 Task: Add an event with the title Second Team Building Retreat: Leadership Training, date '2024/03/17', time 8:00 AM to 10:00 AMand add a description: A lunch and learn session is a unique professional development opportunity where employees gather during their lunch break to learn and engage in educational activities. It combines the convenience of a mealtime with valuable learning experiences, creating a relaxed and interactive environment for knowledge sharing and skill enhancement._x000D_
_x000D_
, put the event into Yellow category . Add location for the event as: 654 Marais District, Paris, France, logged in from the account softage.7@softage.netand send the event invitation to softage.5@softage.net and softage.1@softage.net. Set a reminder for the event 69 day before
Action: Mouse moved to (102, 132)
Screenshot: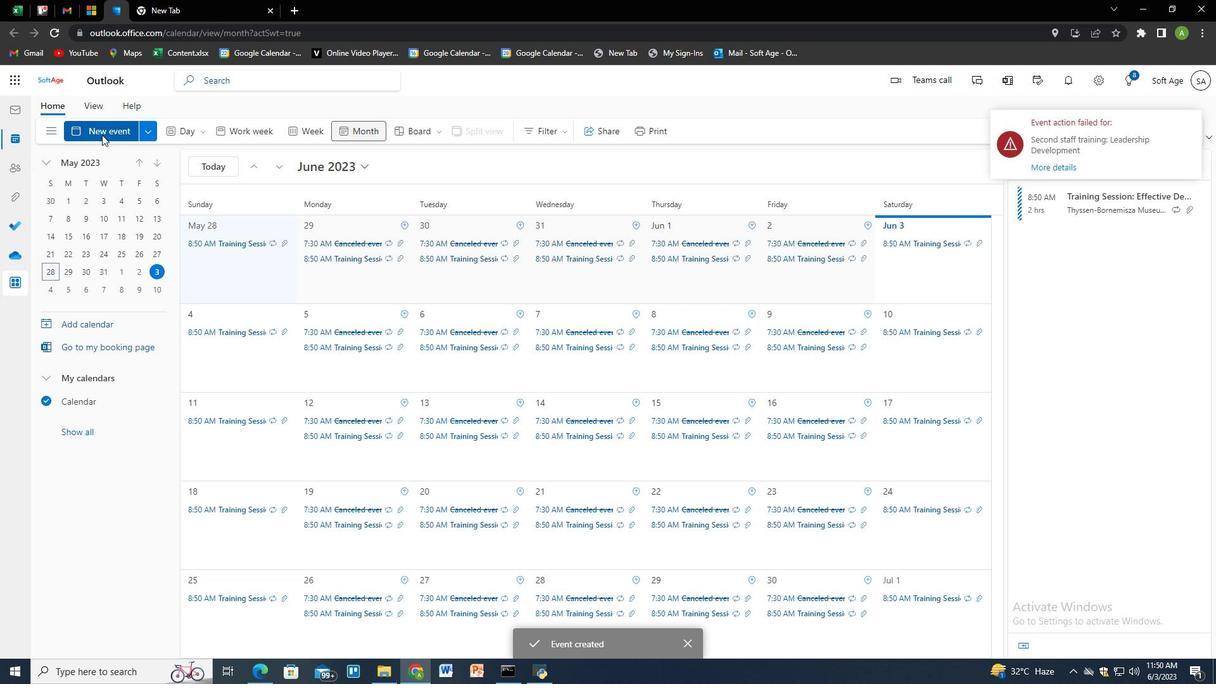 
Action: Mouse pressed left at (102, 132)
Screenshot: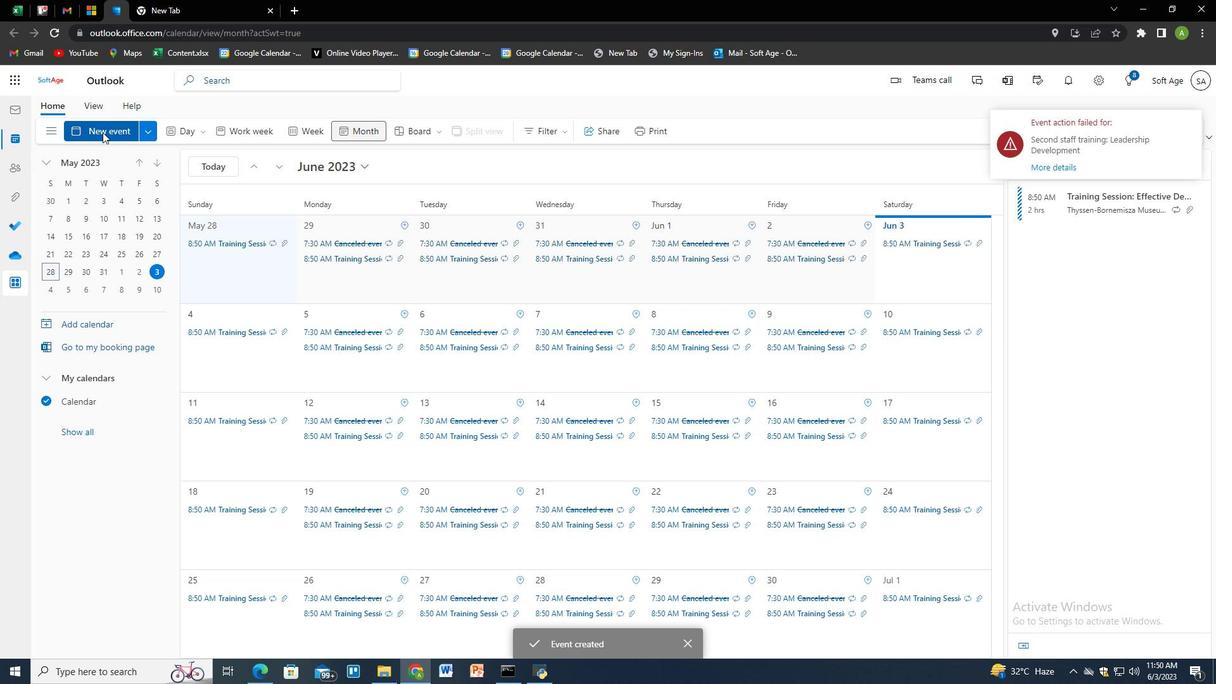 
Action: Mouse moved to (363, 212)
Screenshot: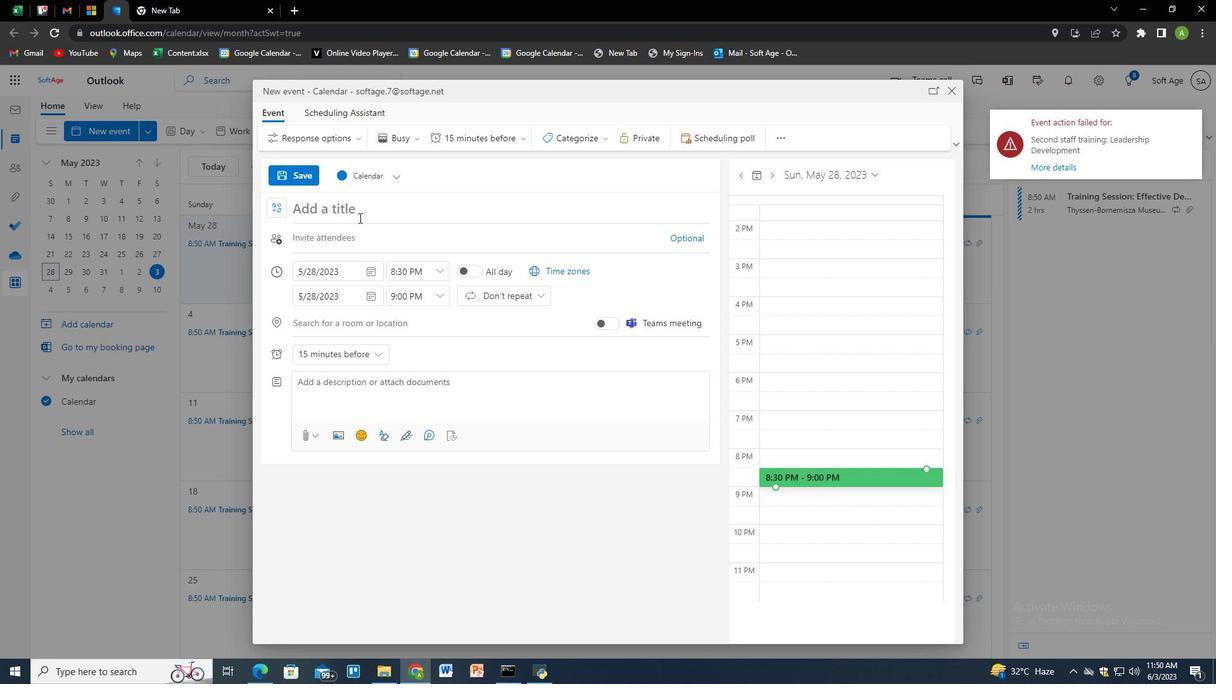 
Action: Mouse pressed left at (363, 212)
Screenshot: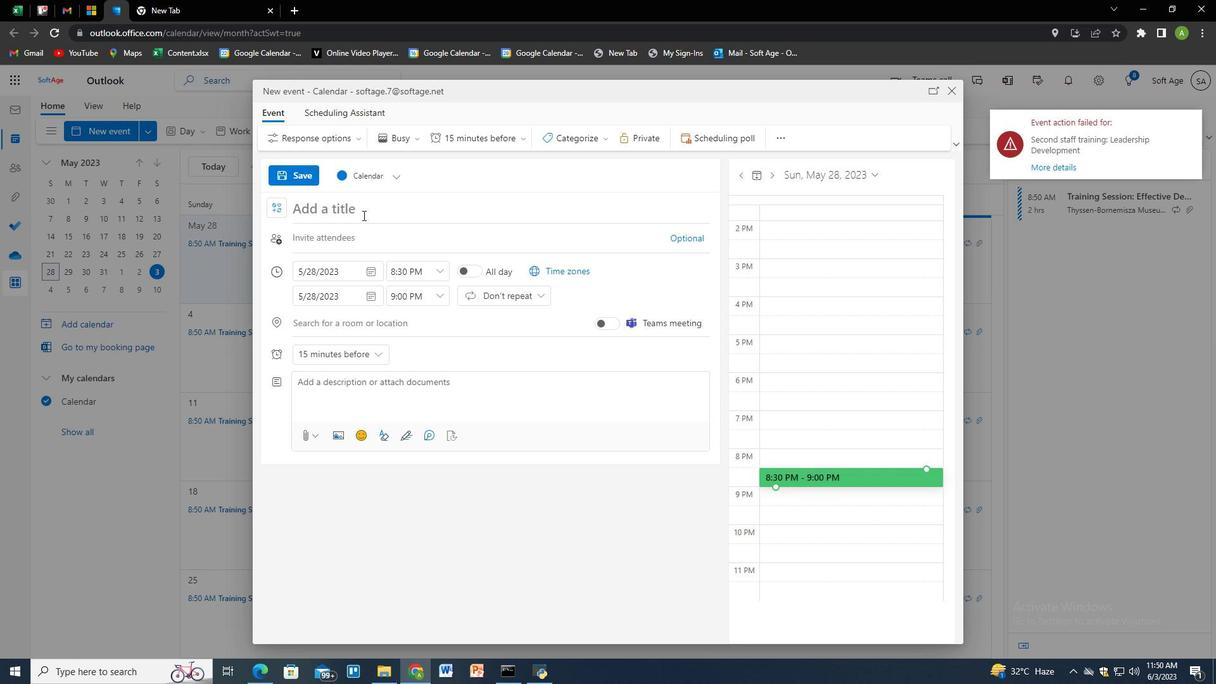 
Action: Key pressed <Key.shift>Second<Key.space><Key.shift>Tem<Key.backspace>am<Key.space><Key.shift>Building<Key.space><Key.shift><Key.shift><Key.shift><Key.shift><Key.shift>FR<Key.backspace><Key.backspace>Retreat;<Key.insert><Key.backspace><Key.shift>:<Key.space><Key.shift>Leadership<Key.space><Key.shift>Training,<Key.space>date<Key.backspace><Key.backspace><Key.backspace><Key.backspace><Key.backspace><Key.backspace>
Screenshot: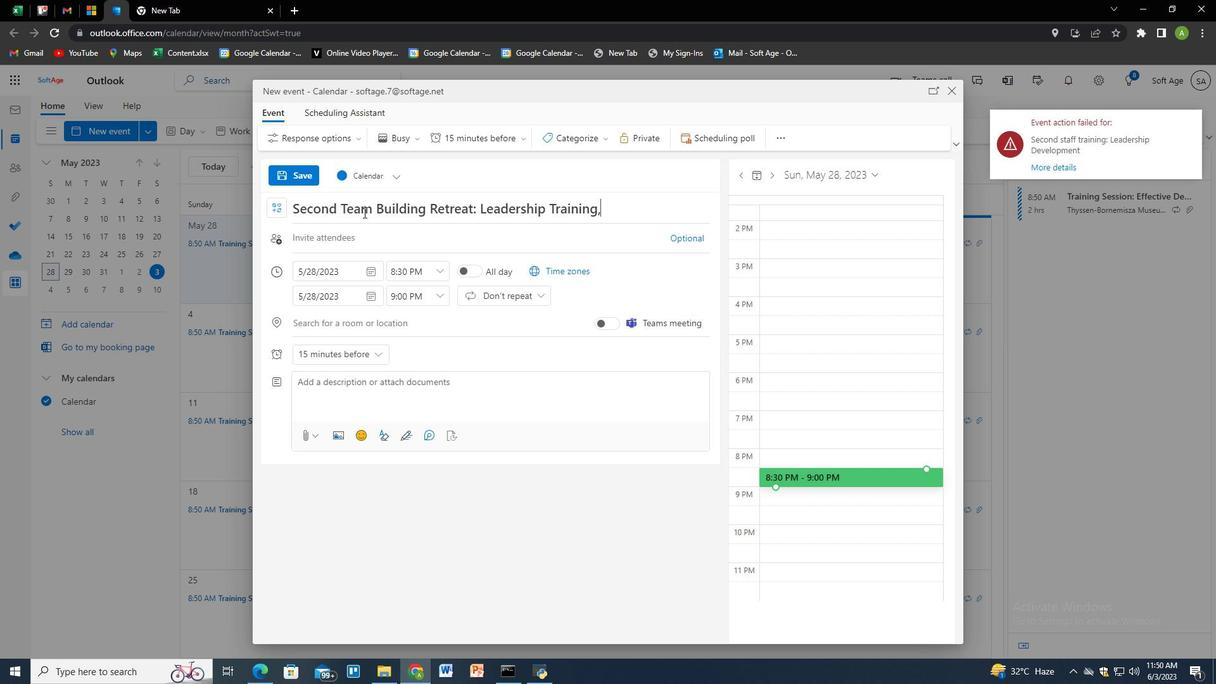 
Action: Mouse moved to (378, 269)
Screenshot: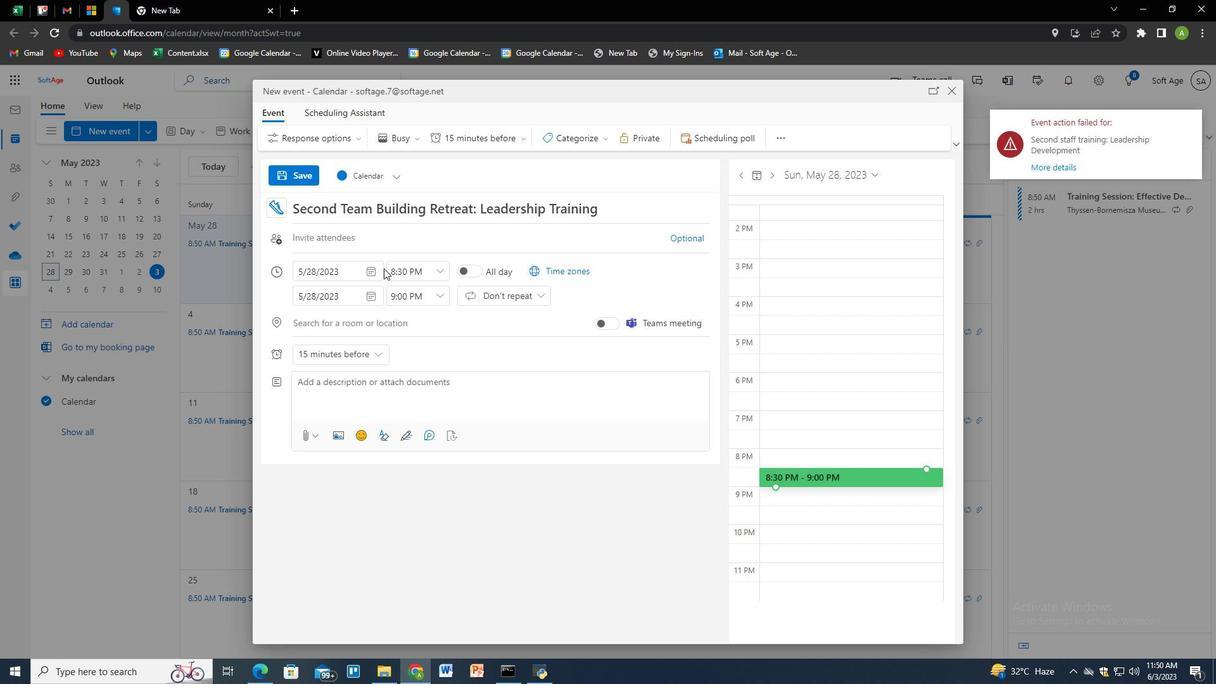
Action: Mouse pressed left at (378, 269)
Screenshot: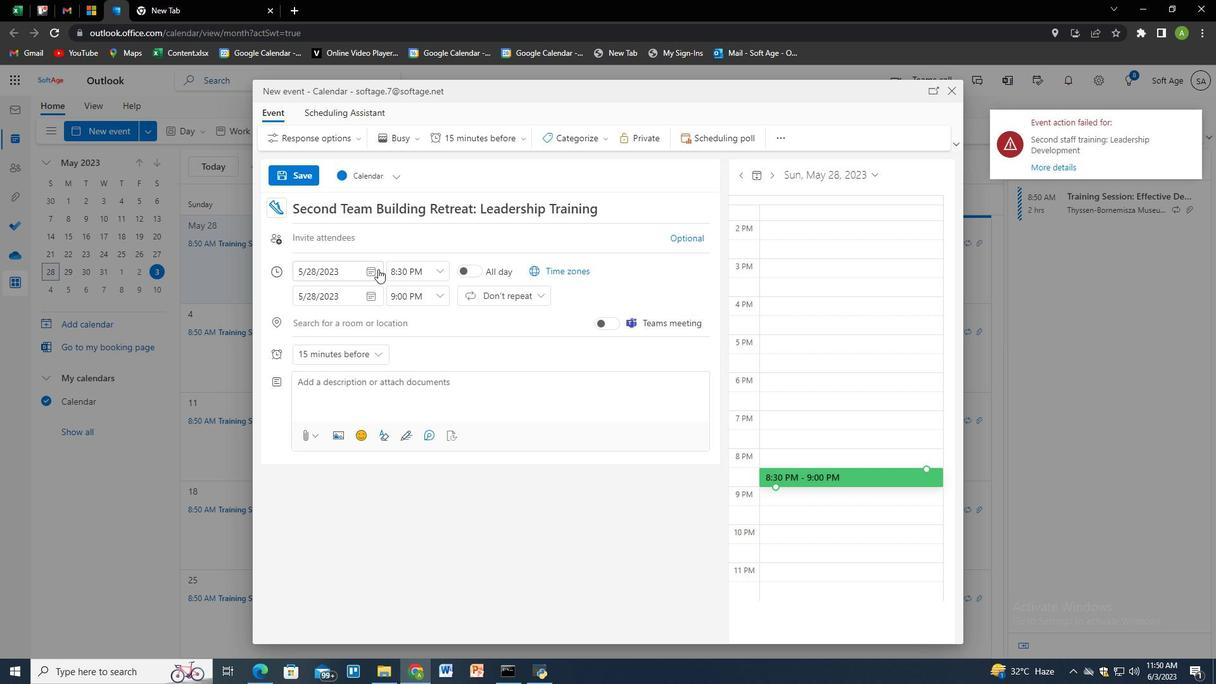 
Action: Mouse moved to (365, 294)
Screenshot: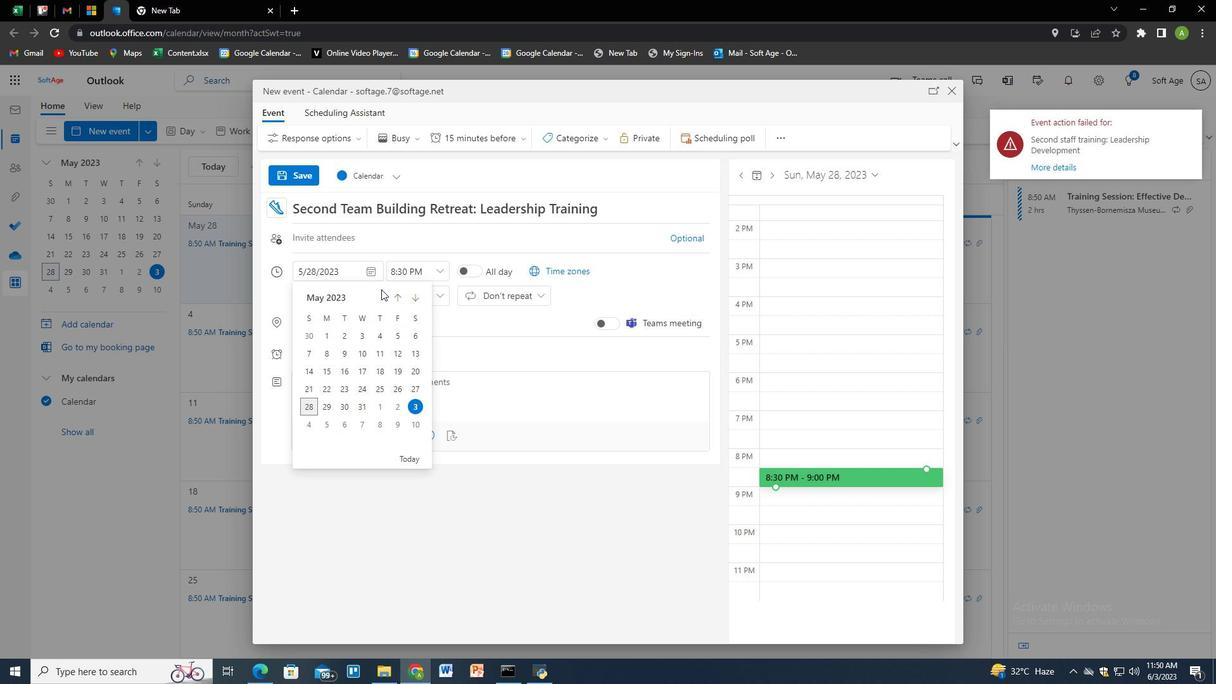 
Action: Mouse pressed left at (365, 294)
Screenshot: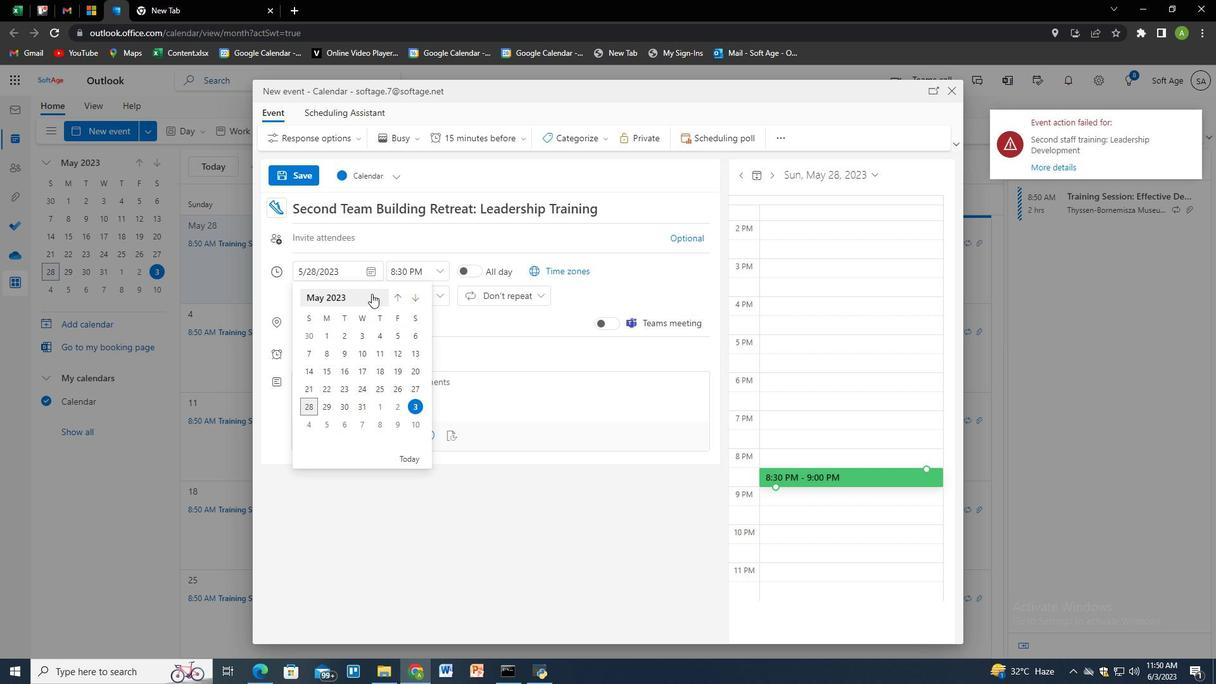 
Action: Mouse pressed left at (365, 294)
Screenshot: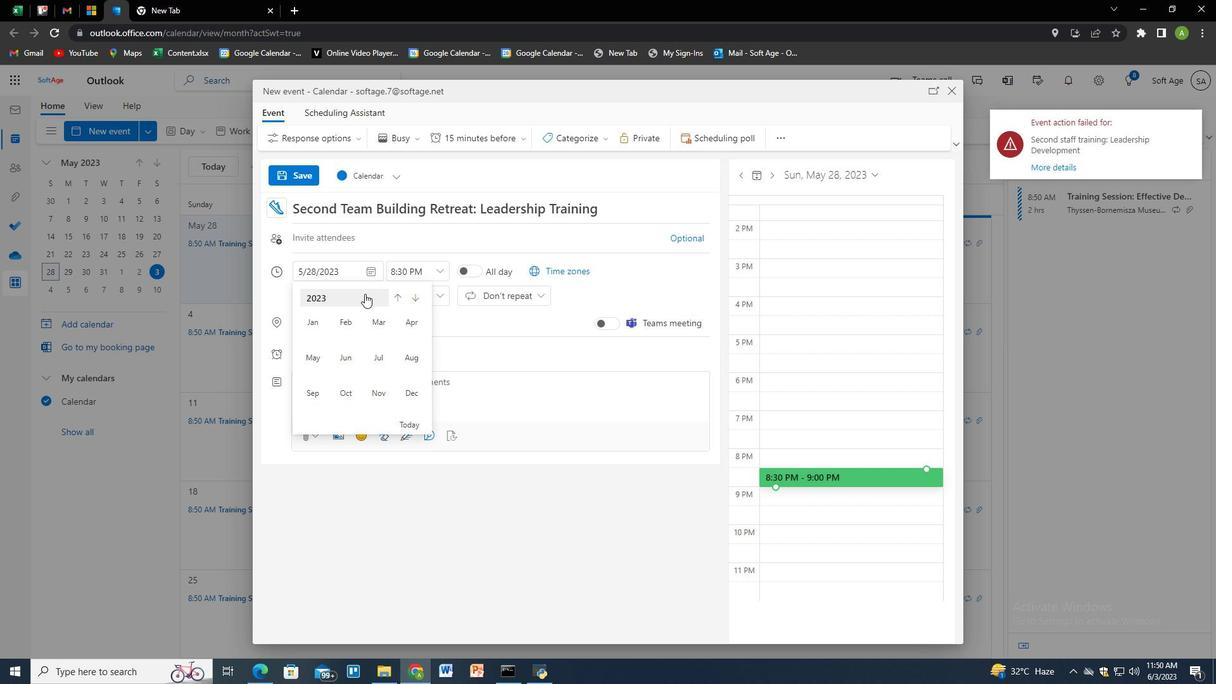 
Action: Mouse moved to (319, 358)
Screenshot: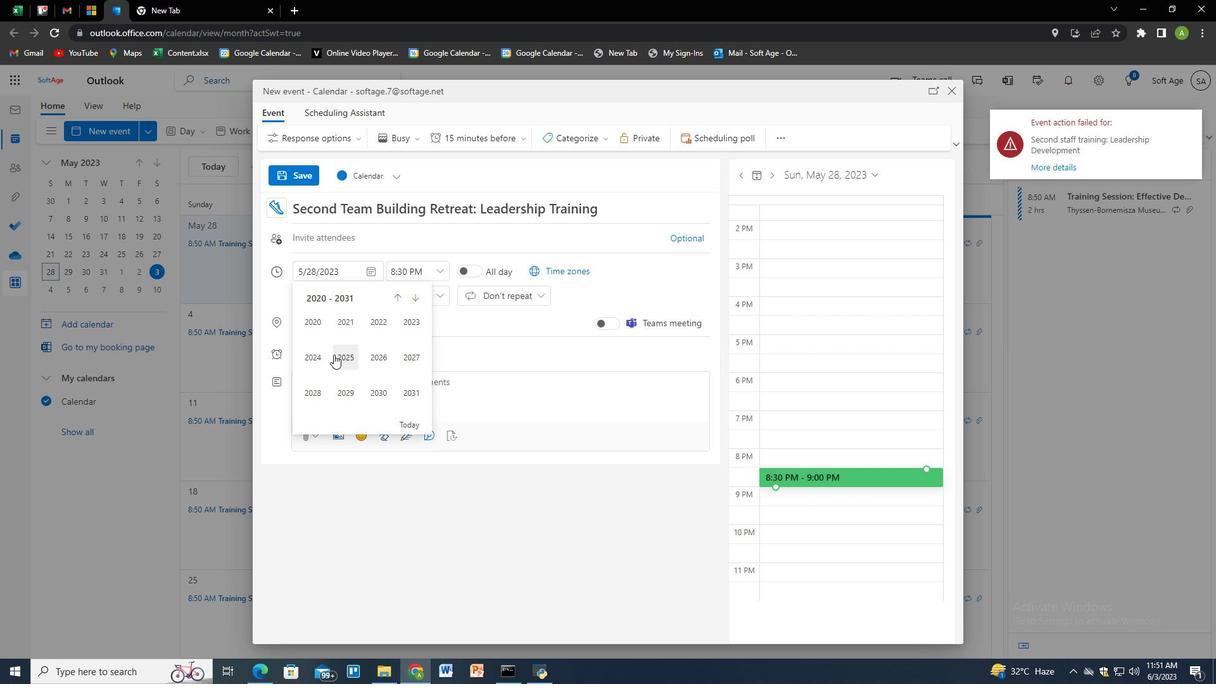 
Action: Mouse pressed left at (319, 358)
Screenshot: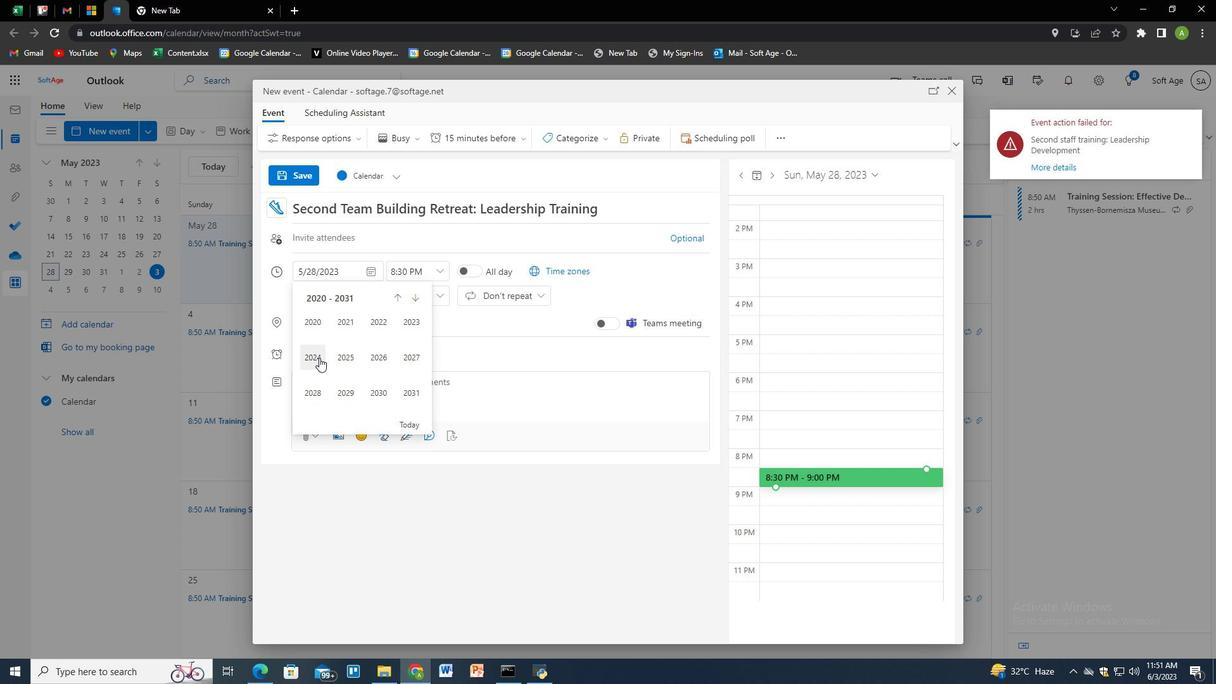 
Action: Mouse moved to (385, 323)
Screenshot: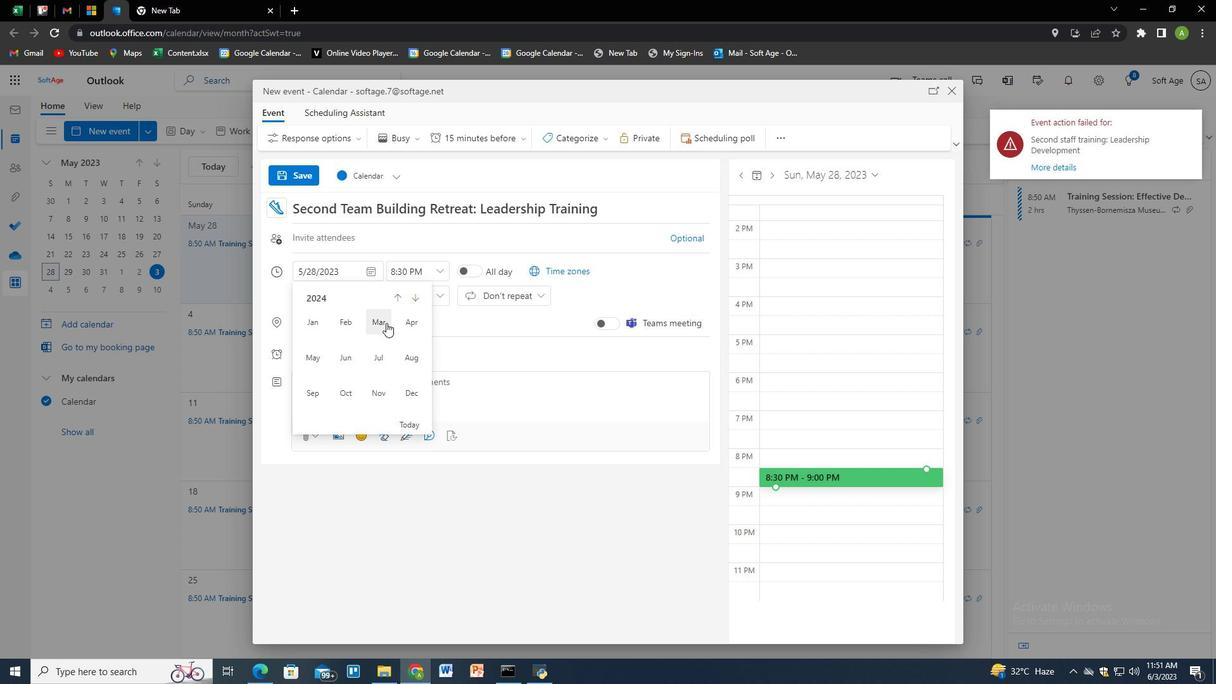 
Action: Mouse pressed left at (385, 323)
Screenshot: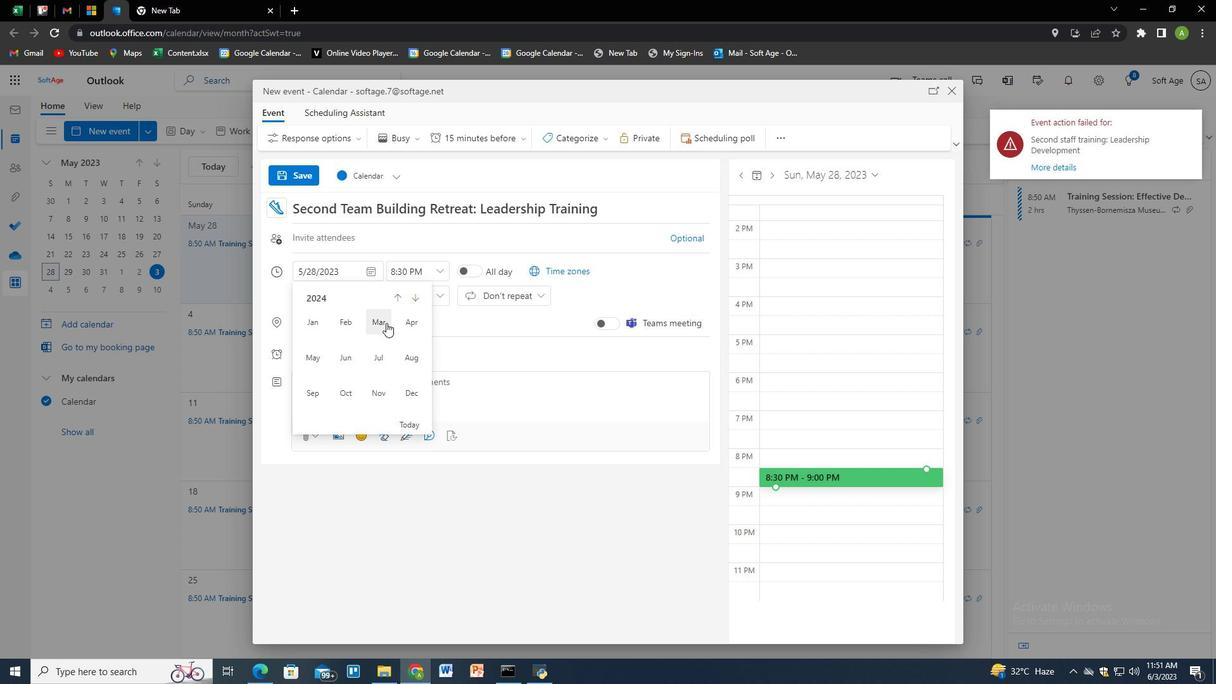 
Action: Mouse moved to (314, 386)
Screenshot: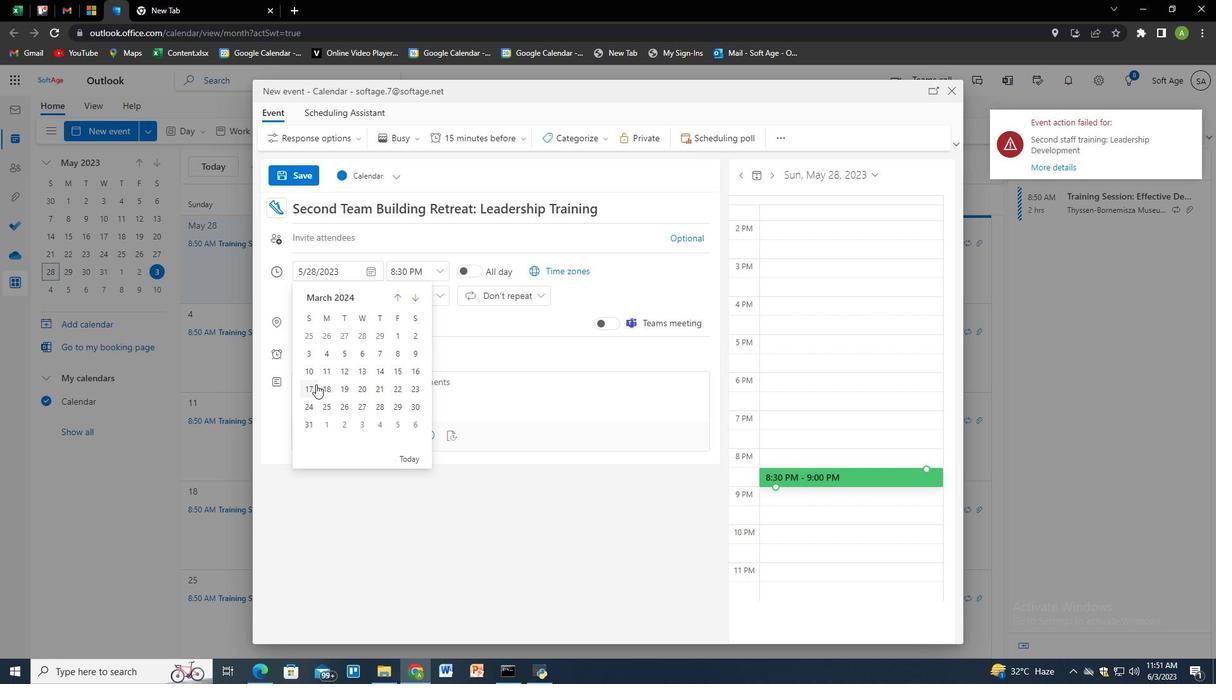 
Action: Mouse pressed left at (314, 386)
Screenshot: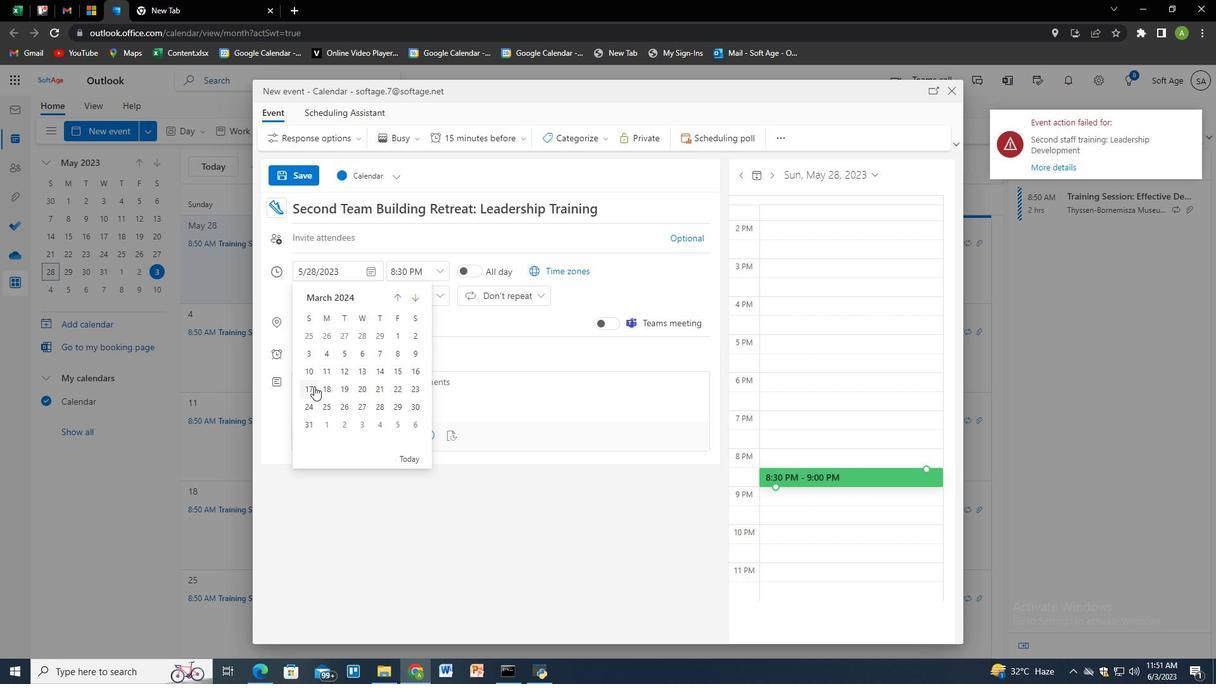 
Action: Mouse moved to (403, 271)
Screenshot: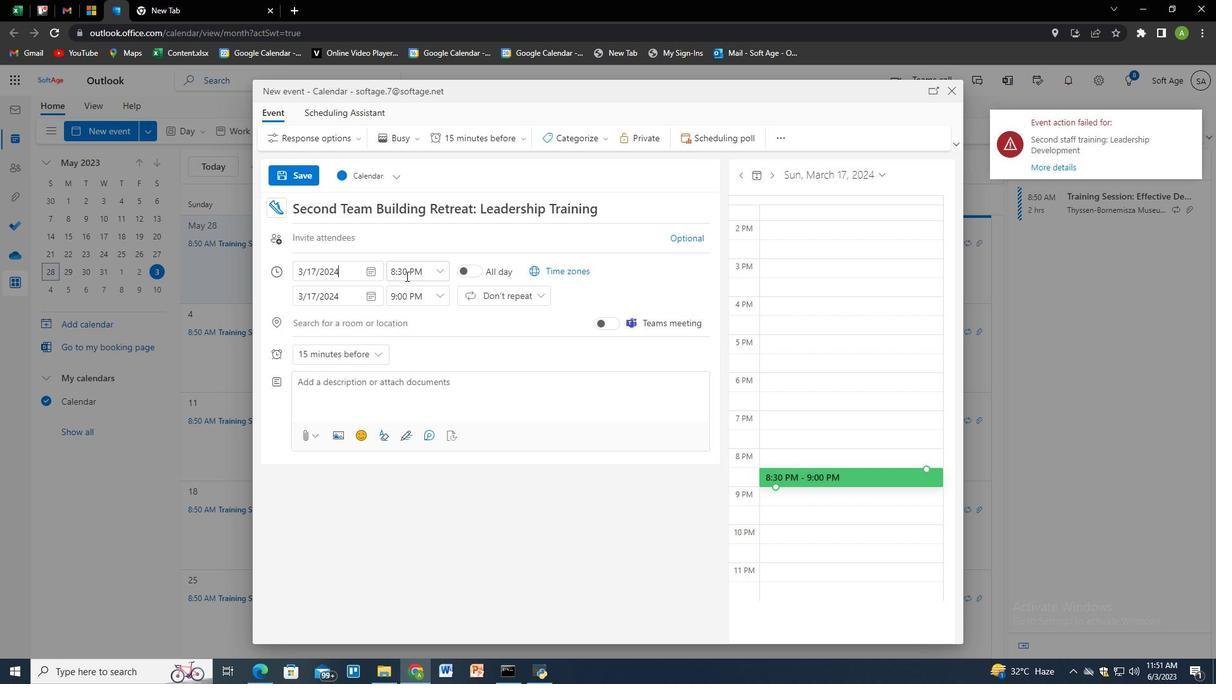
Action: Mouse pressed left at (403, 271)
Screenshot: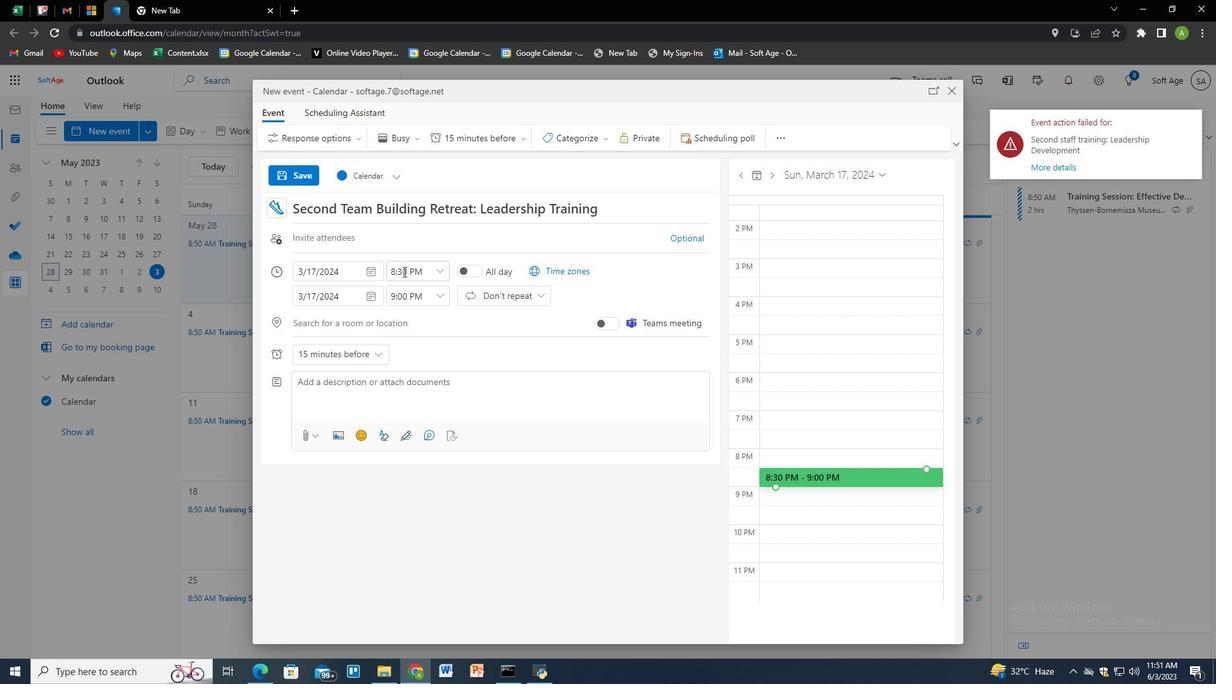 
Action: Mouse pressed left at (403, 271)
Screenshot: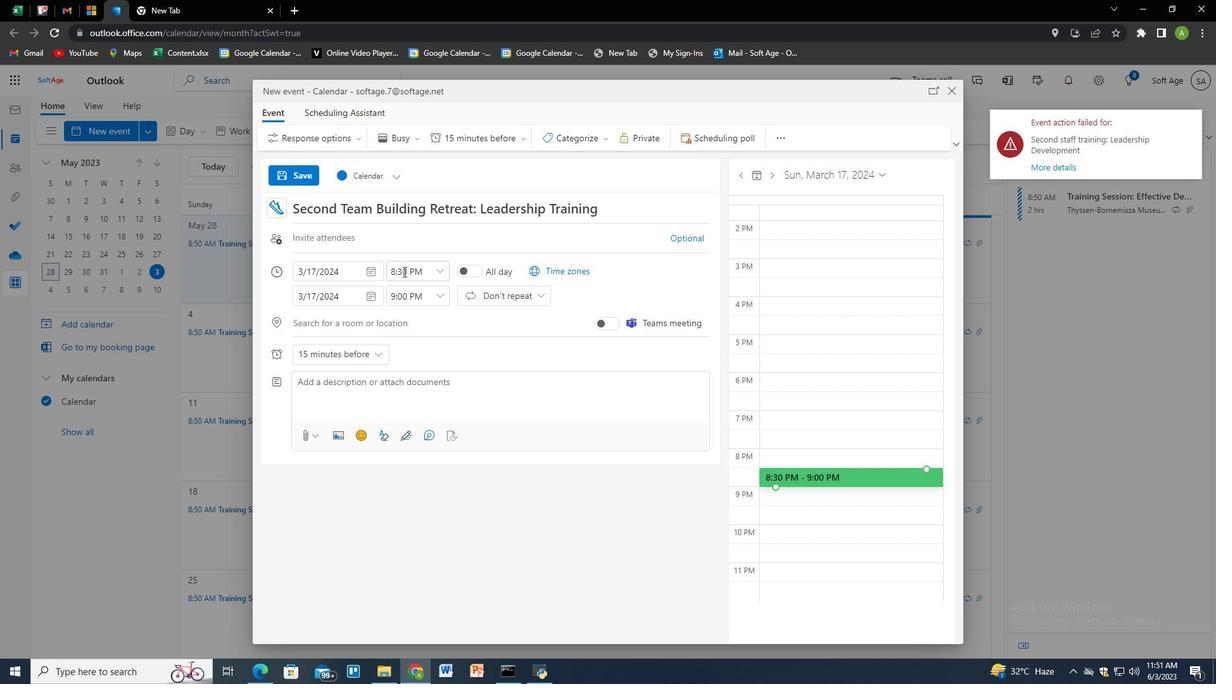 
Action: Key pressed 8;00<Key.space><Key.shift>AM
Screenshot: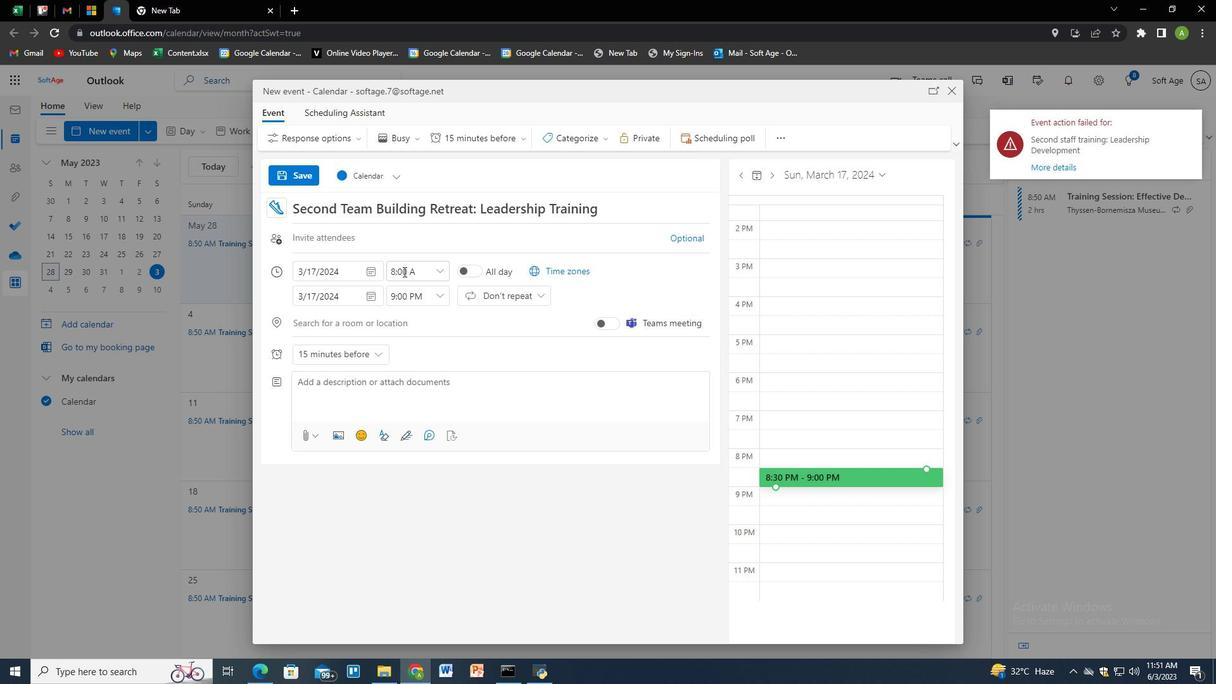 
Action: Mouse moved to (401, 297)
Screenshot: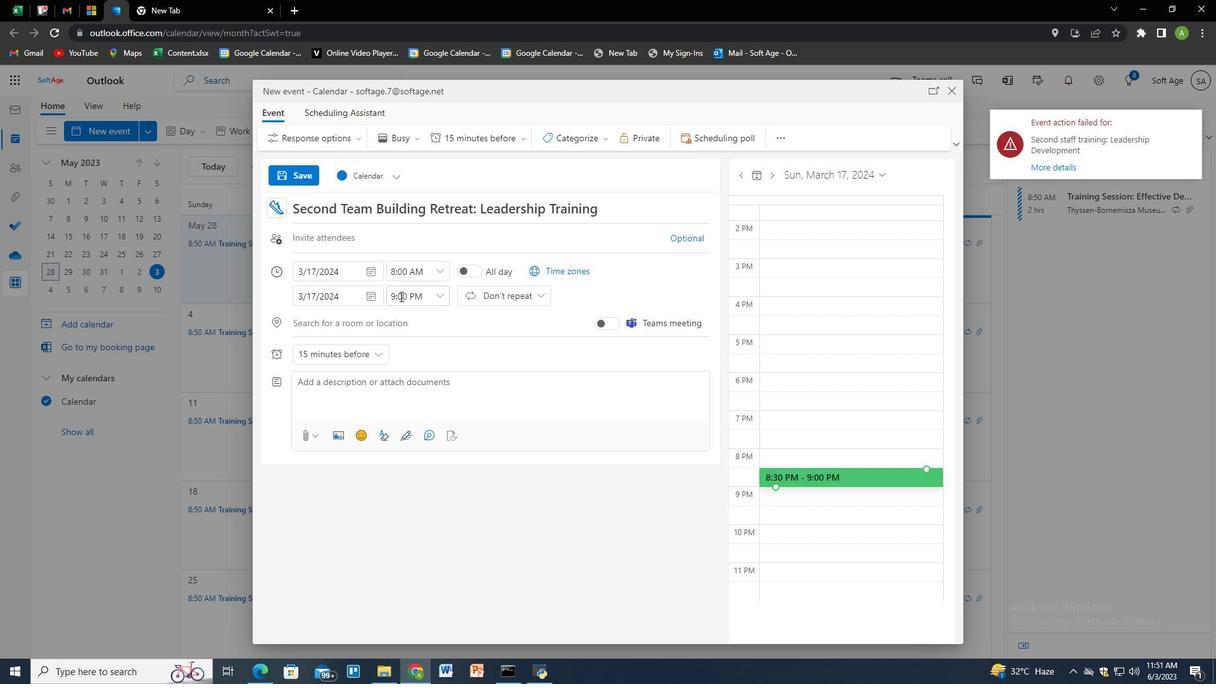 
Action: Mouse pressed left at (401, 297)
Screenshot: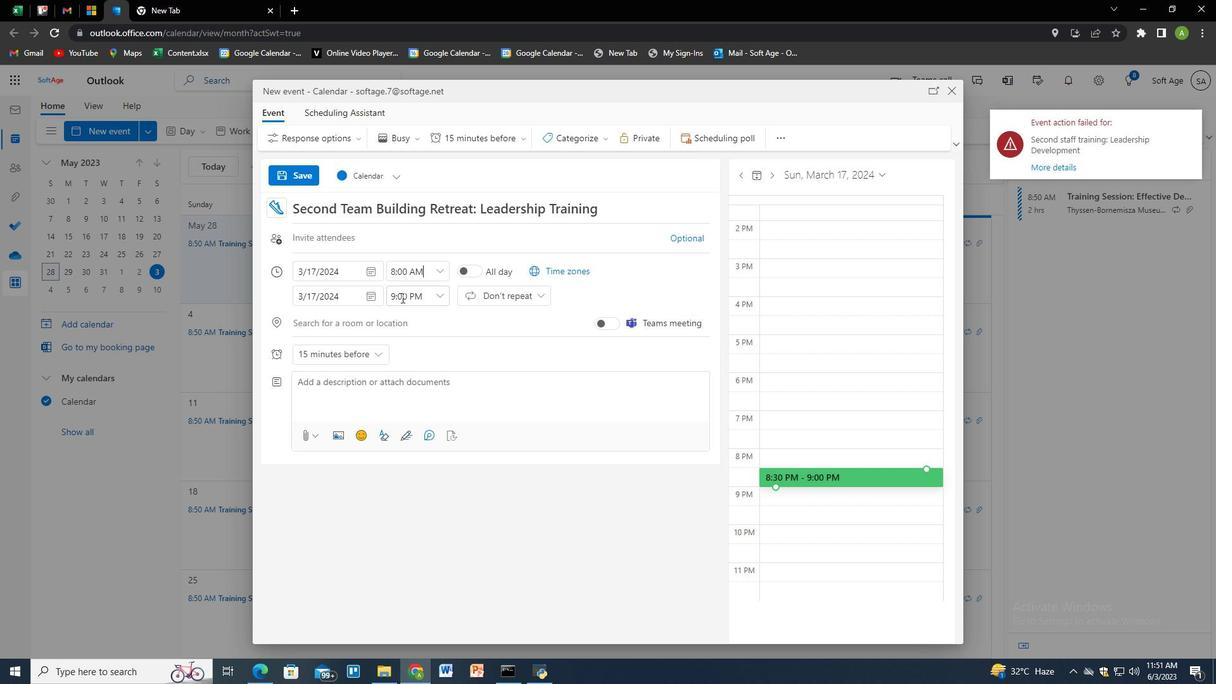 
Action: Mouse moved to (414, 297)
Screenshot: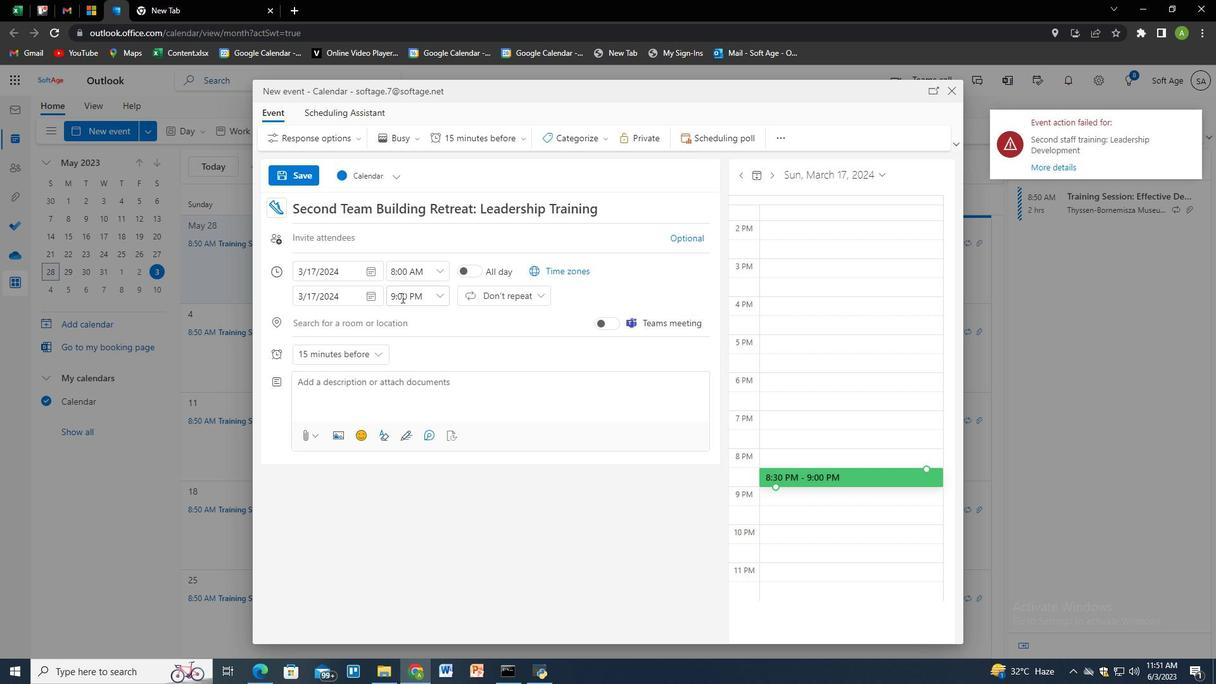 
Action: Key pressed 10;00<Key.backspace><Key.backspace><Key.backspace><Key.shift><Key.shift><Key.shift><Key.shift>:00<Key.space><Key.shift><Key.shift><Key.shift><Key.shift><Key.shift>AM<Key.shift>M
Screenshot: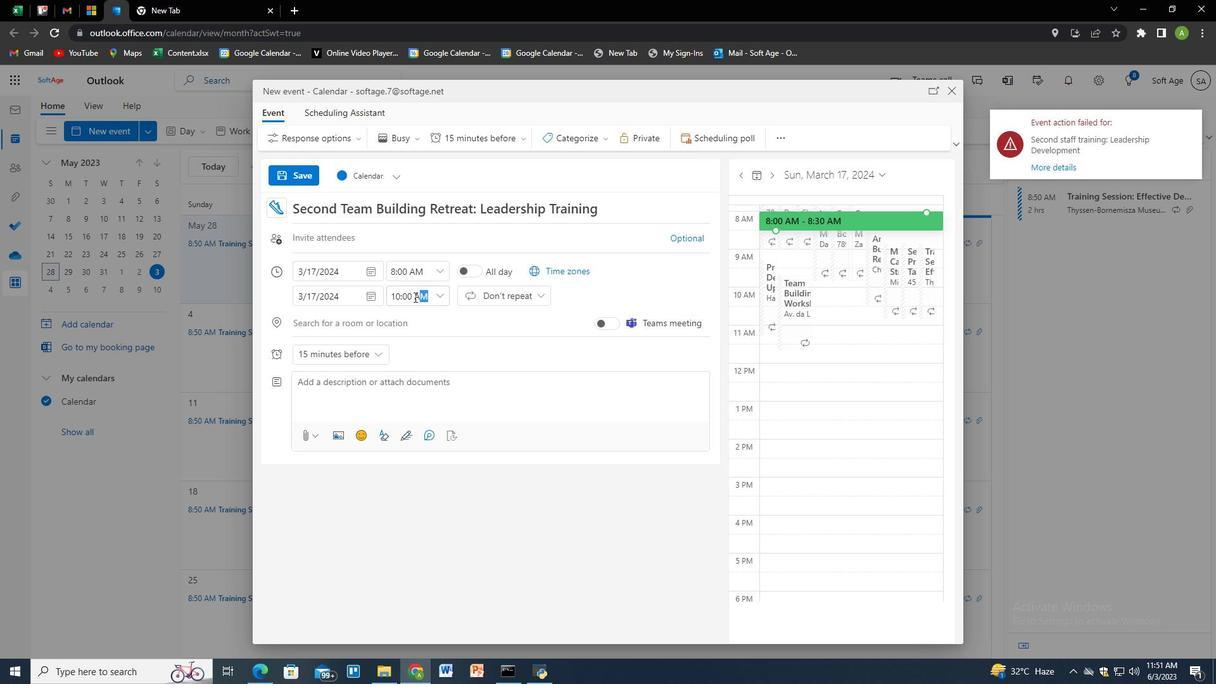 
Action: Mouse moved to (472, 313)
Screenshot: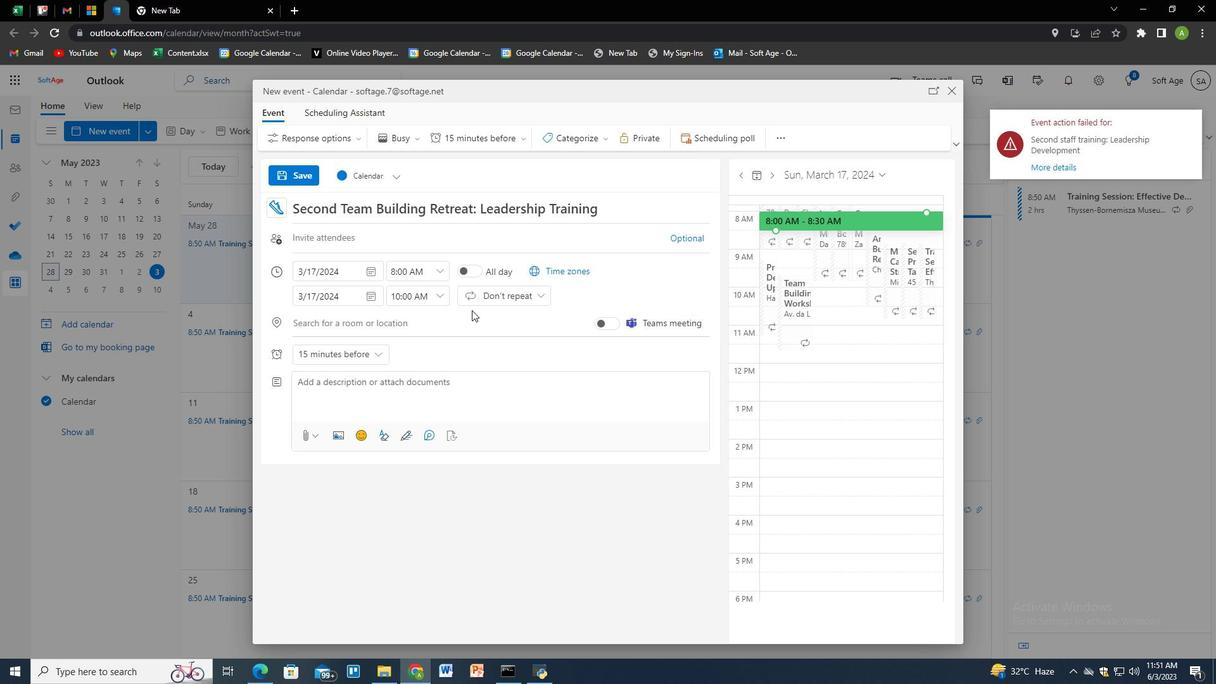 
Action: Mouse pressed left at (472, 313)
Screenshot: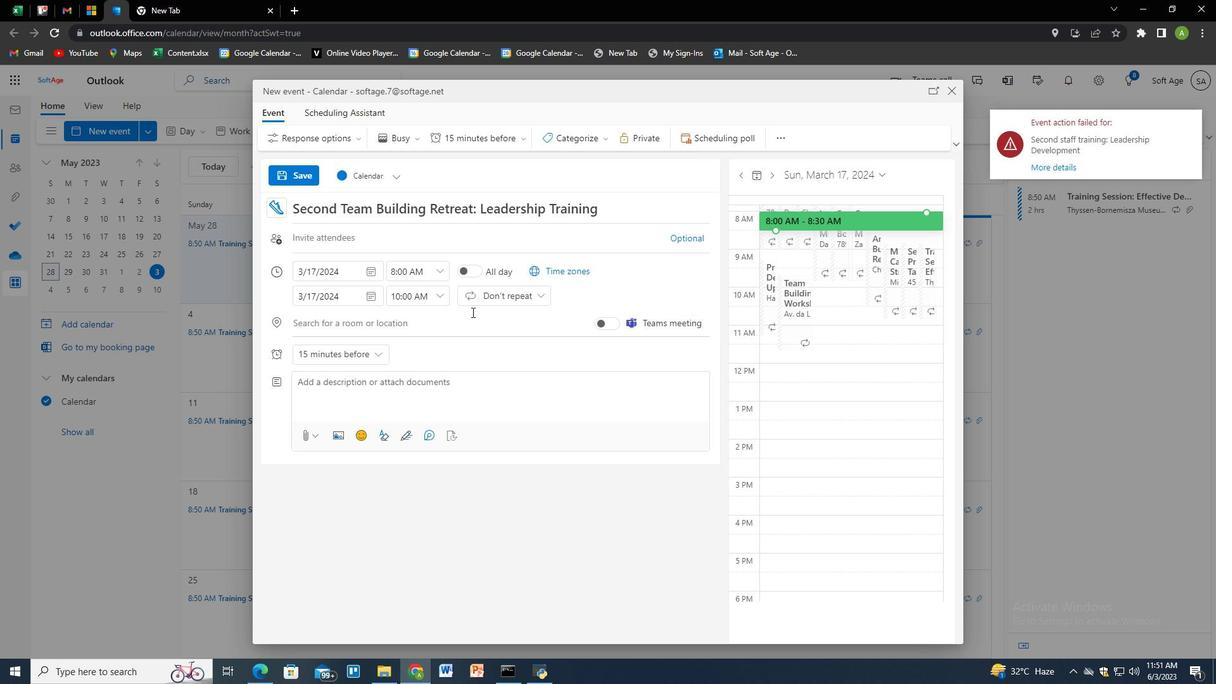
Action: Mouse moved to (598, 285)
Screenshot: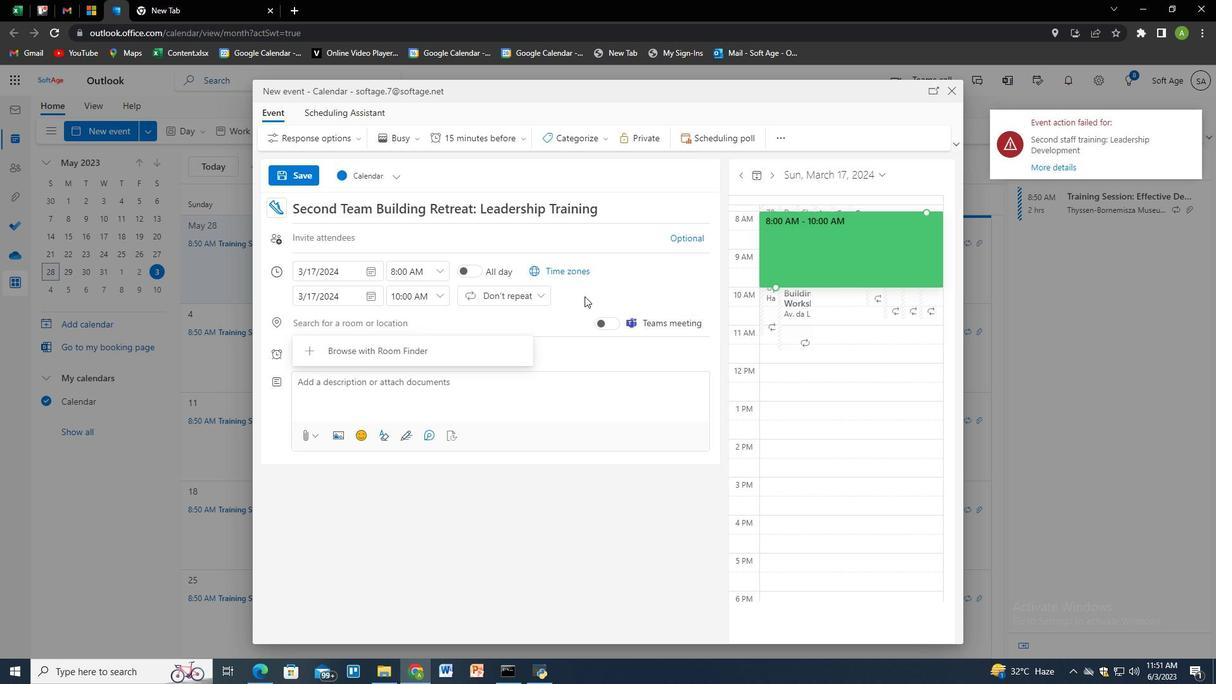 
Action: Mouse pressed left at (598, 285)
Screenshot: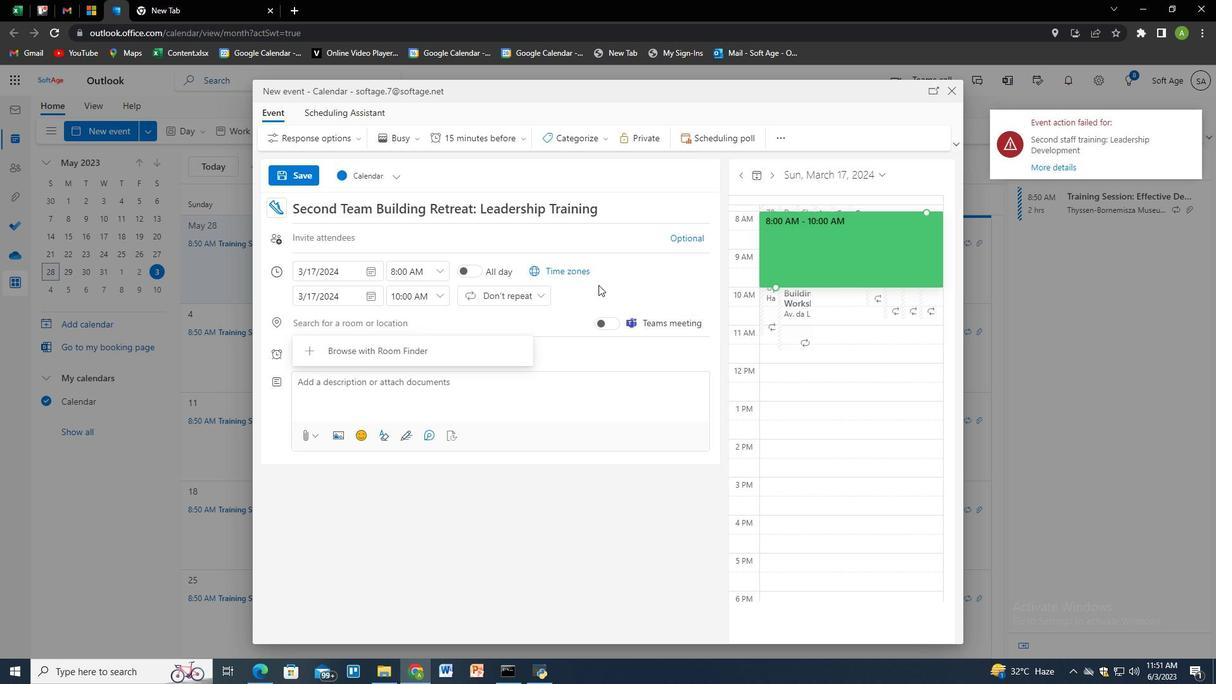
Action: Mouse moved to (571, 316)
Screenshot: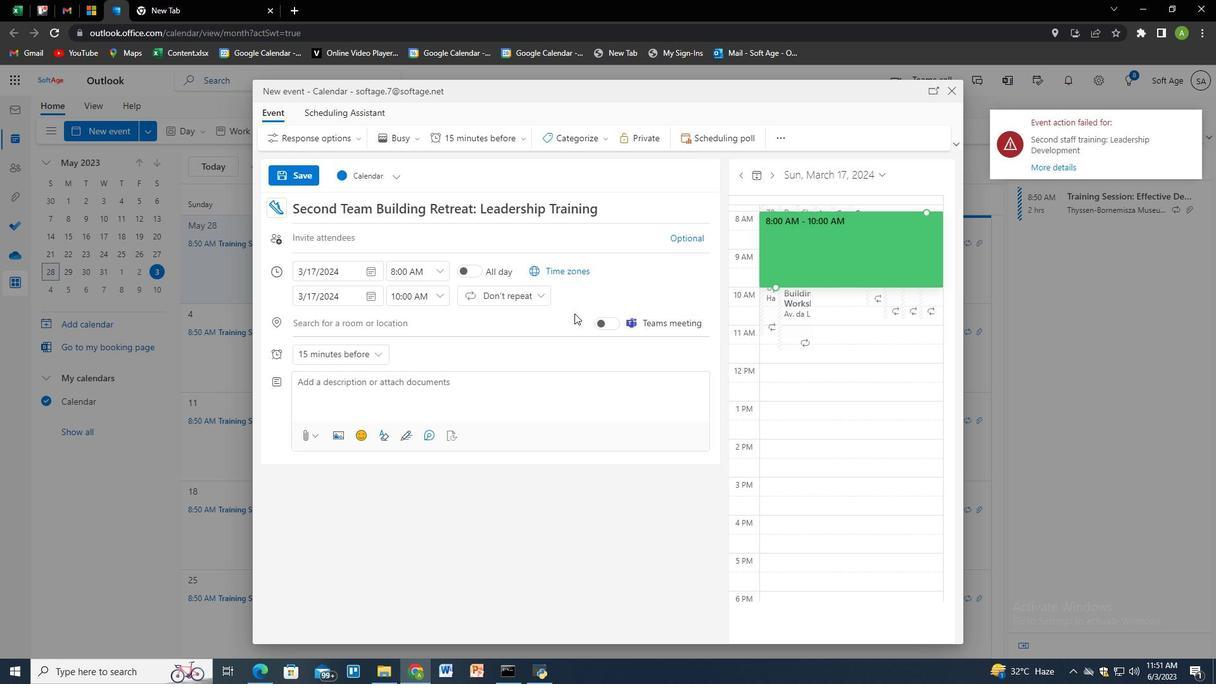
Action: Mouse scrolled (571, 316) with delta (0, 0)
Screenshot: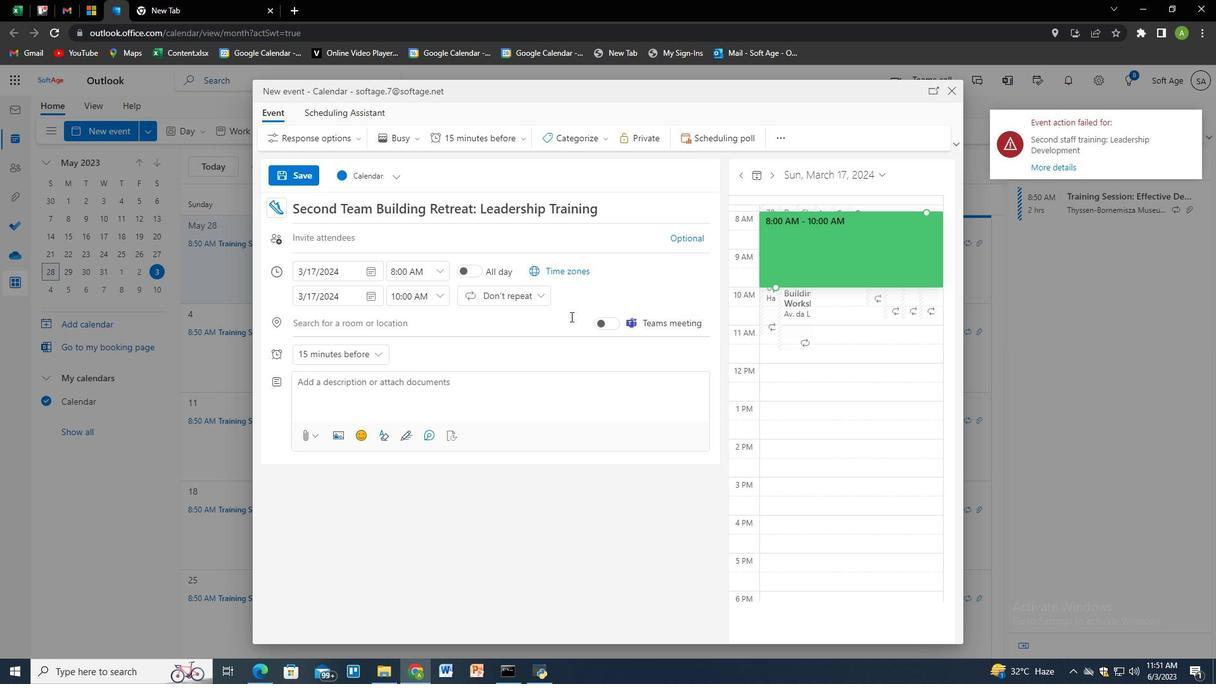
Action: Mouse moved to (629, 279)
Screenshot: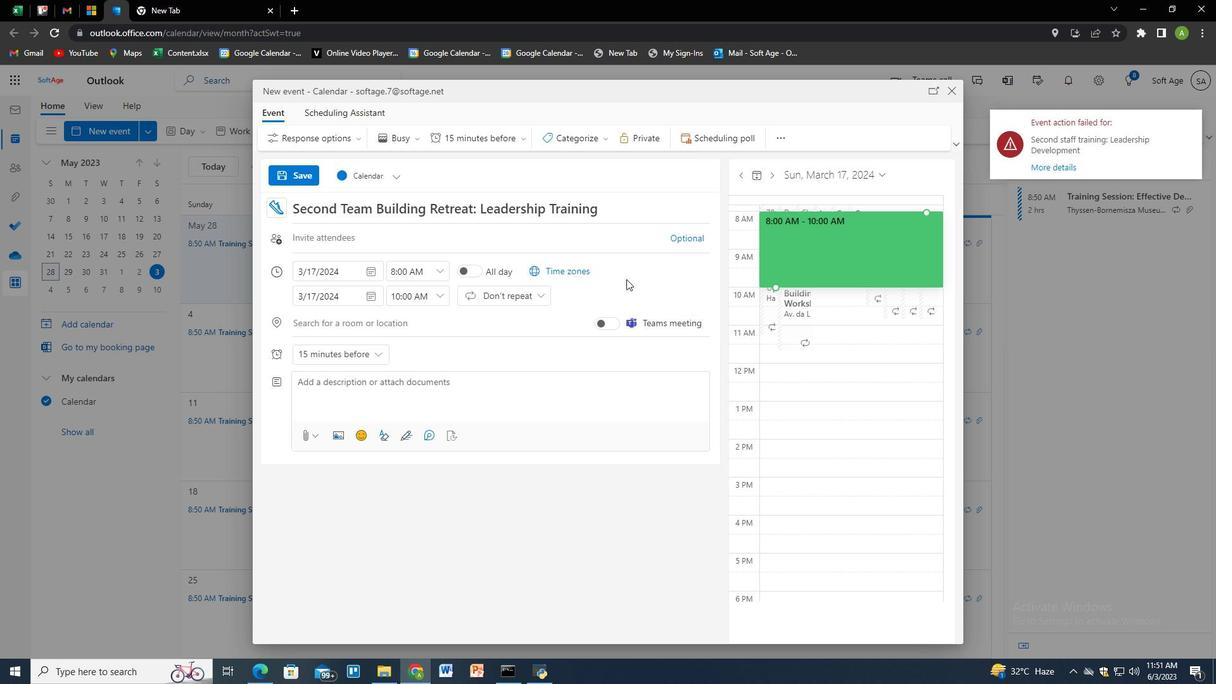 
Action: Mouse pressed left at (629, 279)
Screenshot: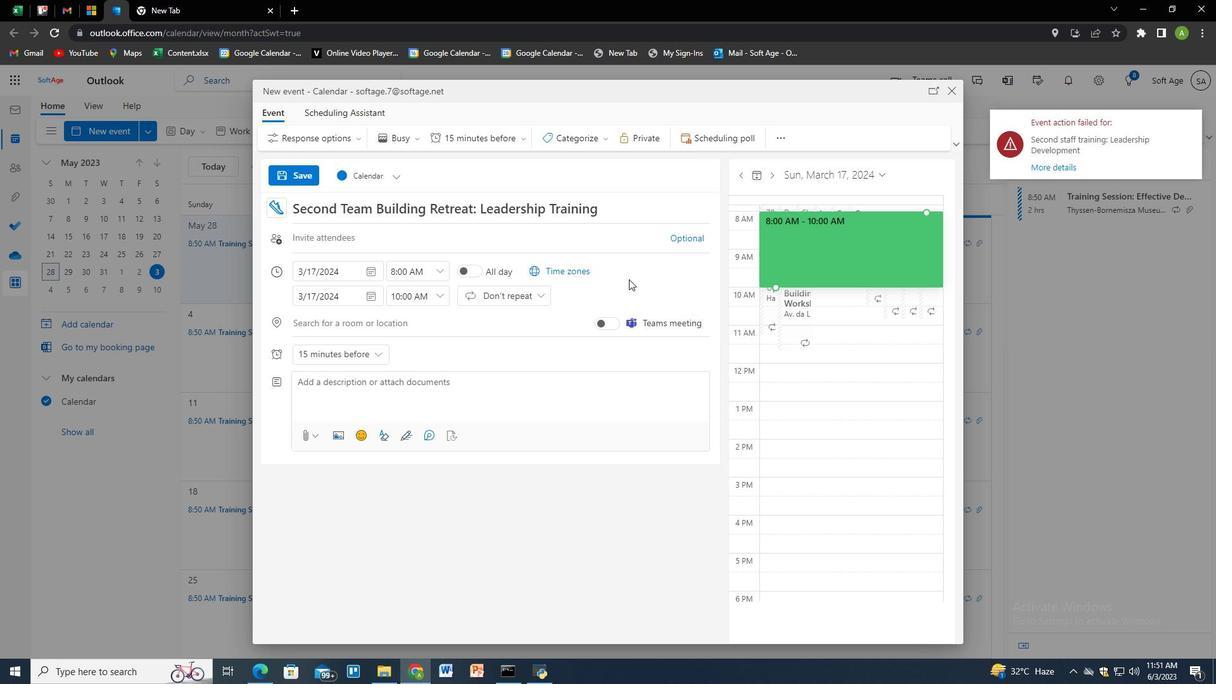 
Action: Mouse scrolled (629, 278) with delta (0, 0)
Screenshot: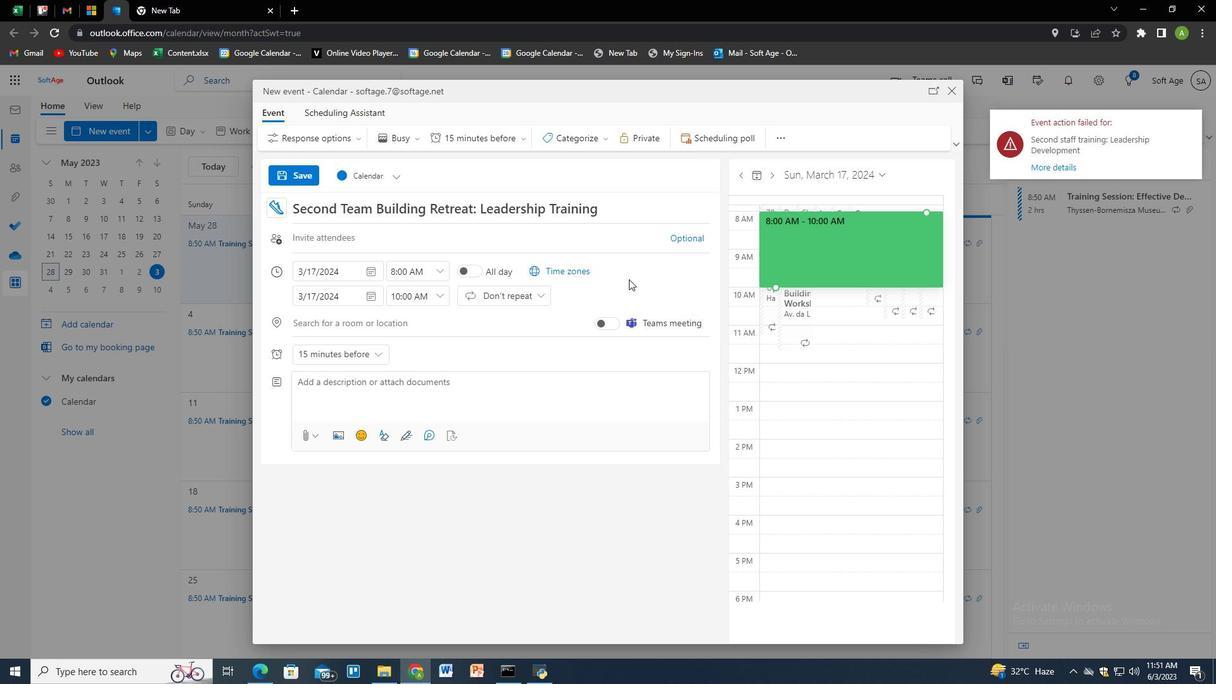 
Action: Mouse moved to (439, 399)
Screenshot: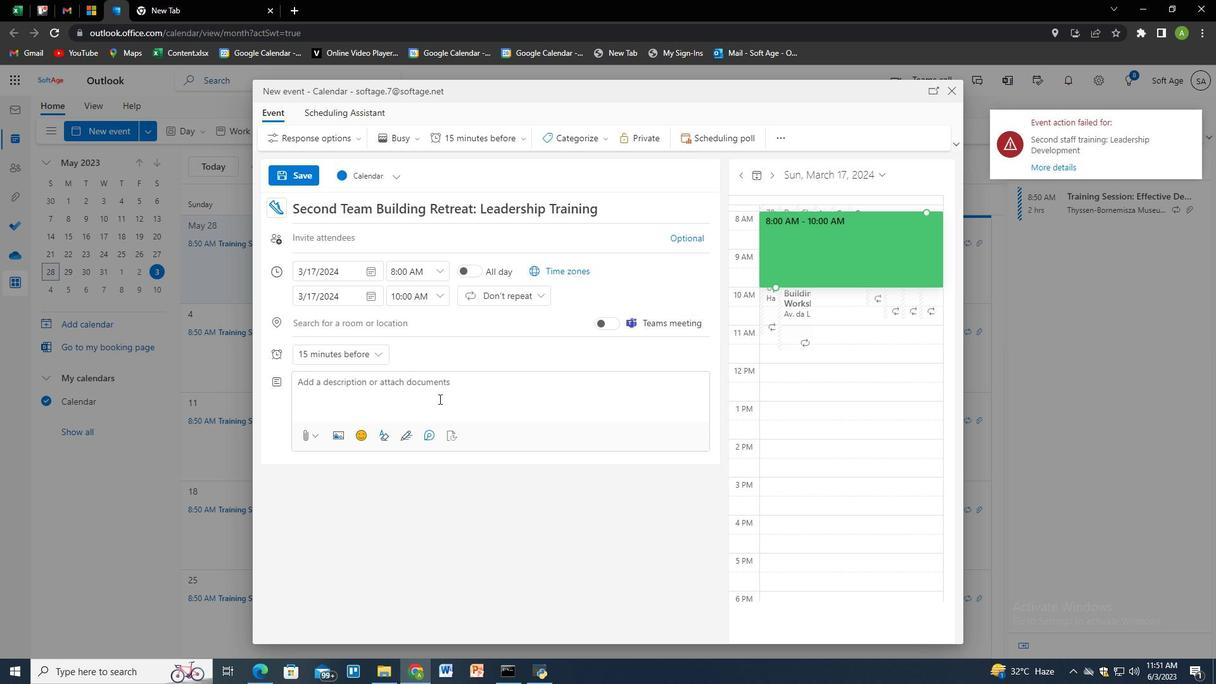 
Action: Mouse pressed left at (439, 399)
Screenshot: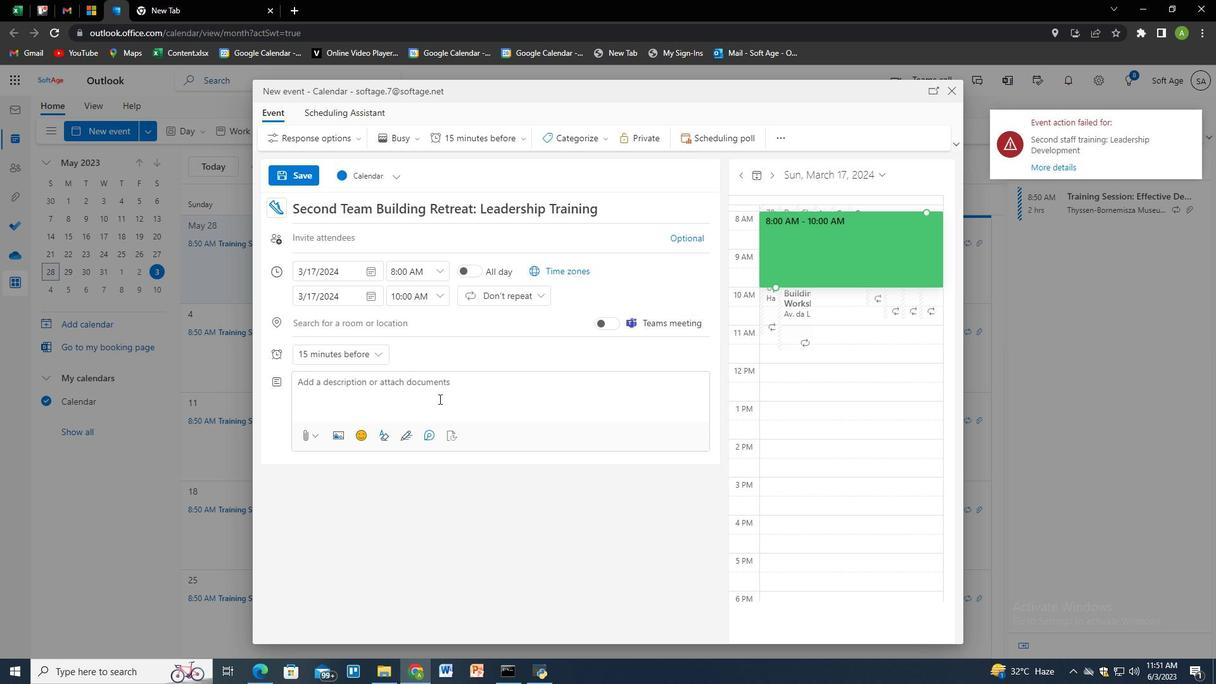 
Action: Key pressed <Key.shift>A<Key.space>luc<Key.backspace>nch<Key.space>and<Key.space>learn<Key.space>session<Key.space>is<Key.space>a<Key.space>unique<Key.space>profees<Key.backspace><Key.backspace>ssinal<Key.space><Key.backspace><Key.backspace><Key.backspace><Key.backspace><Key.backspace><Key.backspace><Key.backspace>ssional<Key.space>development<Key.space>opportunity<Key.space>where<Key.space>emolyees<Key.space>g<Key.backspace><Key.backspace><Key.backspace><Key.backspace><Key.backspace><Key.backspace><Key.backspace><Key.backspace>plote<Key.backspace><Key.backspace>yes<Key.backspace>es<Key.space><Key.space>gather<Key.space>during<Key.space>their<Key.space><Key.backspace><Key.backspace><Key.backspace><Key.backspace><Key.backspace><Key.backspace><Key.backspace><Key.backspace><Key.backspace><Key.backspace><Key.backspace><Key.backspace><Key.backspace><Key.backspace><Key.space>during<Key.space>theri<Key.backspace><Key.backspace>ir<Key.space>luch<Key.backspace><Key.backspace>nch<Key.space>break<Key.space>to<Key.space>learn<Key.space>and<Key.space>engage<Key.space>in<Key.space>d<Key.backspace>educational<Key.space>activit<Key.backspace>ies.<Key.space><Key.shift><Key.shift><Key.shift><Key.shift><Key.shift><Key.shift><Key.shift>It<Key.space>comvine<Key.backspace><Key.backspace><Key.backspace>b<Key.backspace><Key.backspace>bines<Key.space>he<Key.backspace><Key.backspace>the<Key.space>convenience<Key.space>of<Key.space>a<Key.space>mal<Key.backspace><Key.backspace>ealtime<Key.space>with<Key.space>valuable<Key.space>learning<Key.space>experience,<Key.space>creating<Key.space>a<Key.space>relaxed<Key.space>and<Key.space>interactive<Key.space>envitom<Key.backspace><Key.backspace><Key.backspace>rnment<Key.space>for<Key.space><Key.backspace><Key.backspace><Key.backspace><Key.backspace><Key.backspace><Key.backspace><Key.backspace><Key.backspace><Key.backspace><Key.backspace>onment<Key.space>for<Key.space>knowledge<Key.space>shring<Key.backspace><Key.backspace><Key.backspace><Key.backspace>aring<Key.space>and<Key.space>skill<Key.space>enchancement.
Screenshot: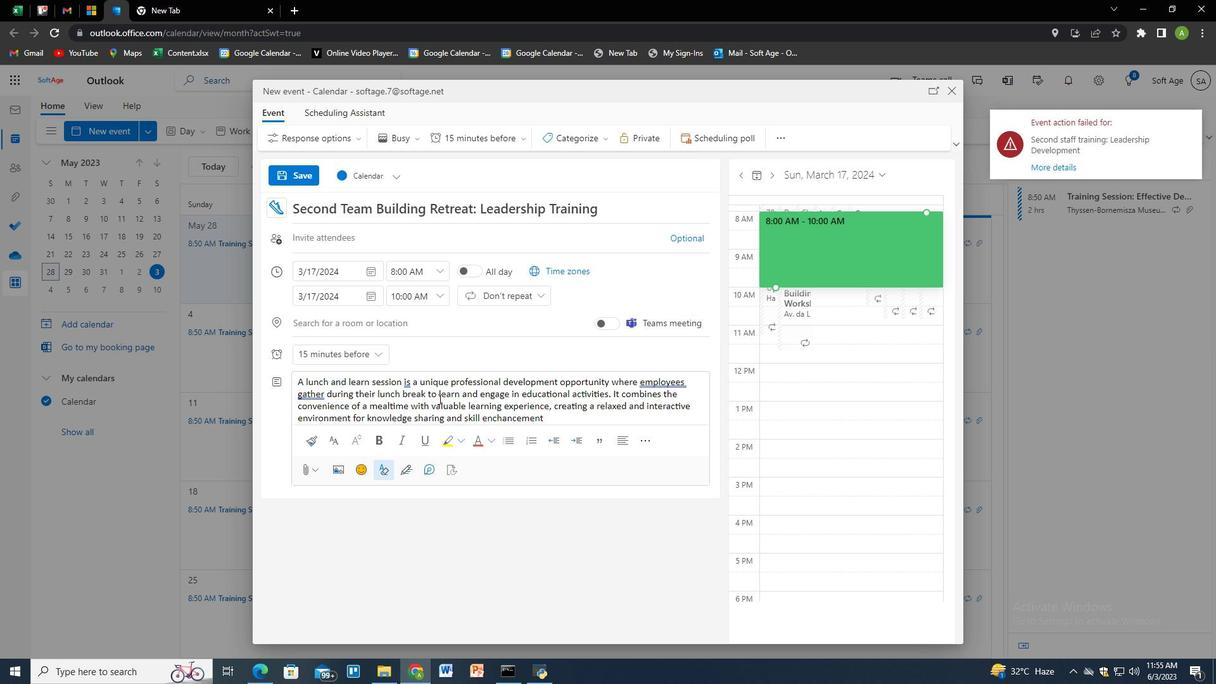 
Action: Mouse moved to (517, 420)
Screenshot: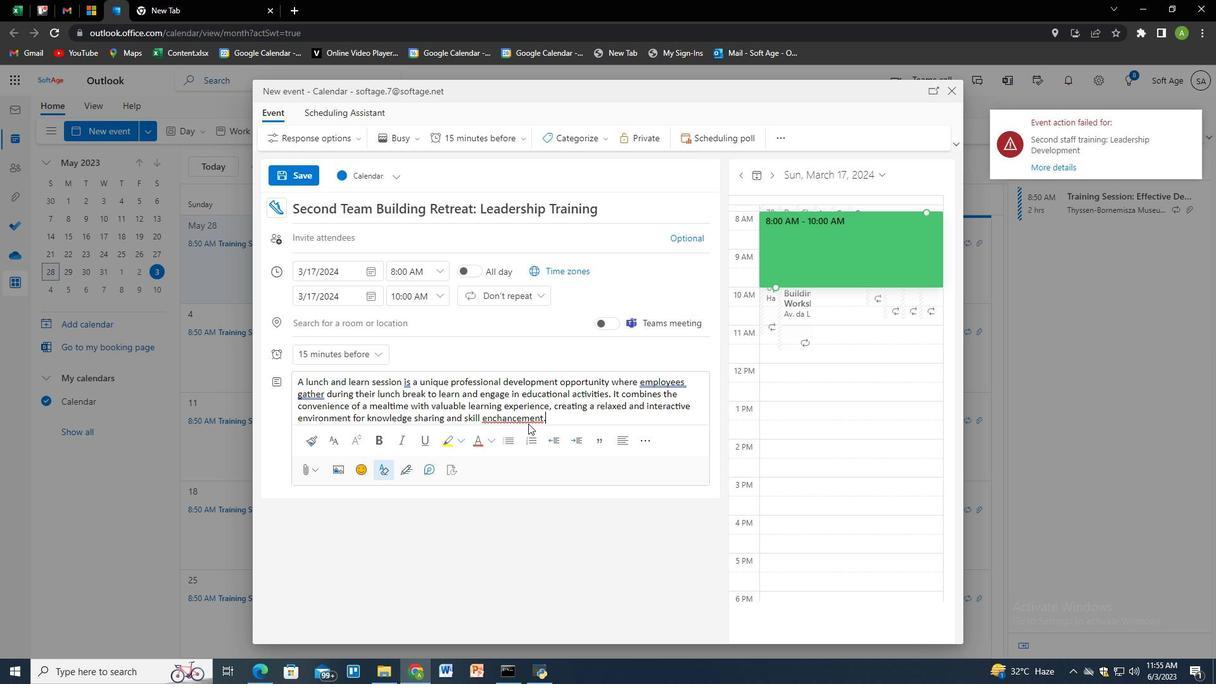 
Action: Mouse pressed left at (517, 420)
Screenshot: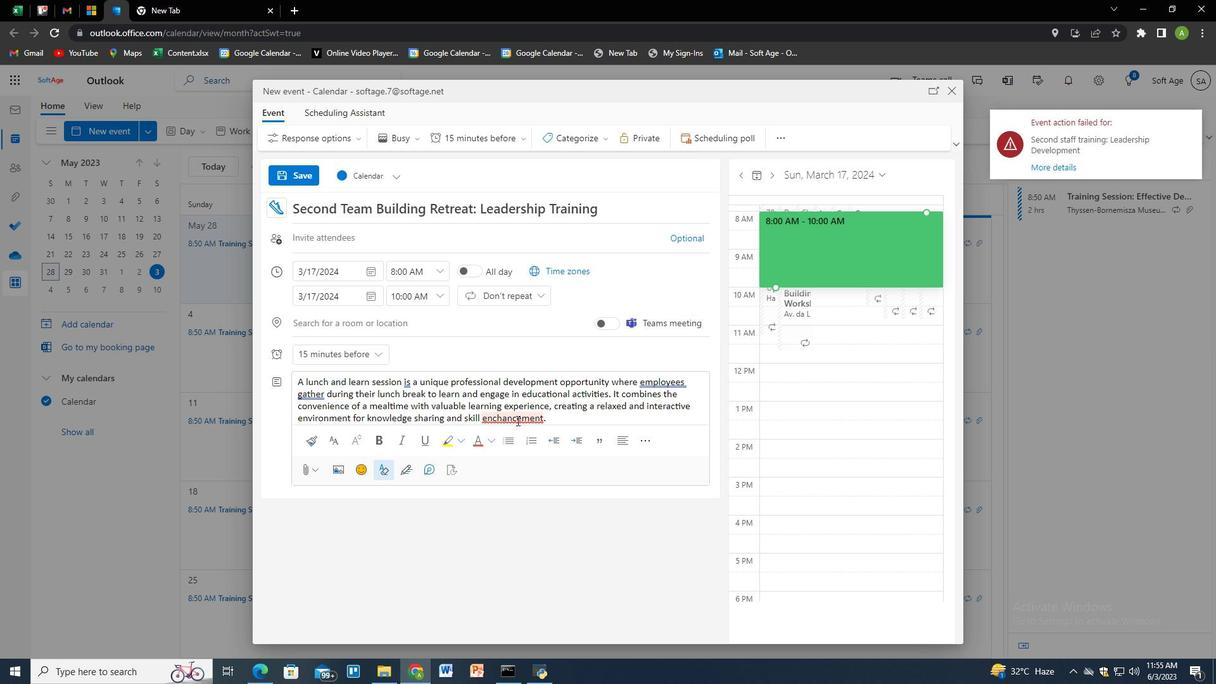 
Action: Mouse moved to (516, 458)
Screenshot: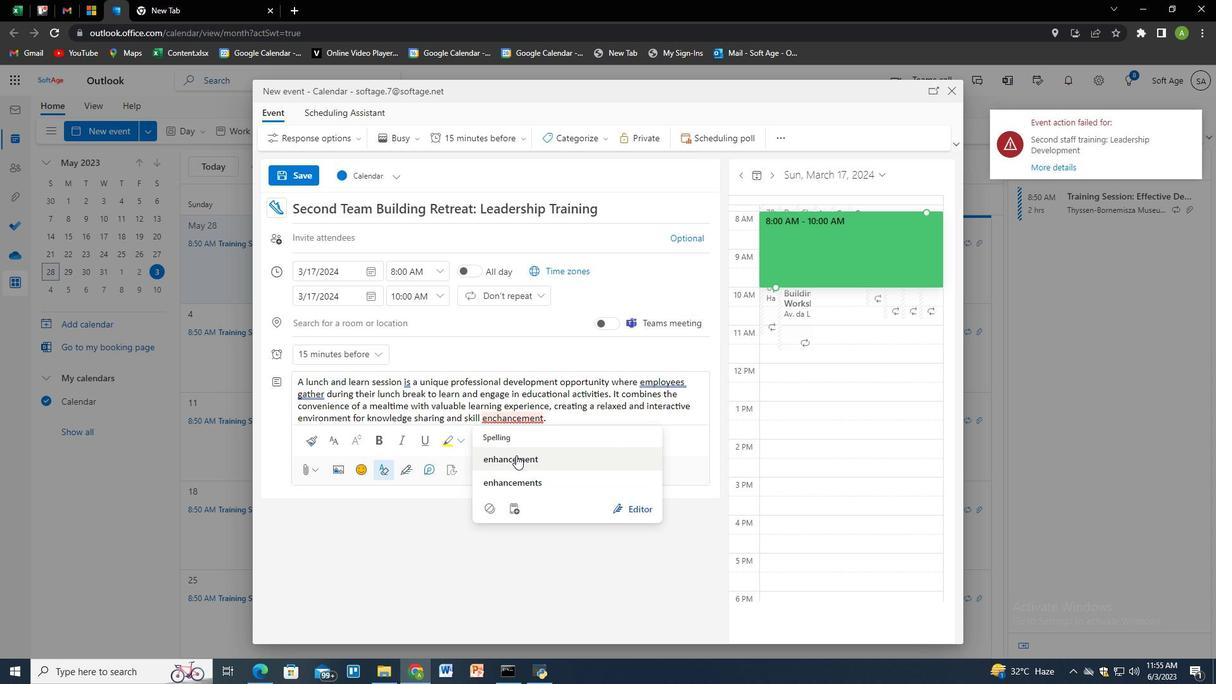 
Action: Mouse pressed left at (516, 458)
Screenshot: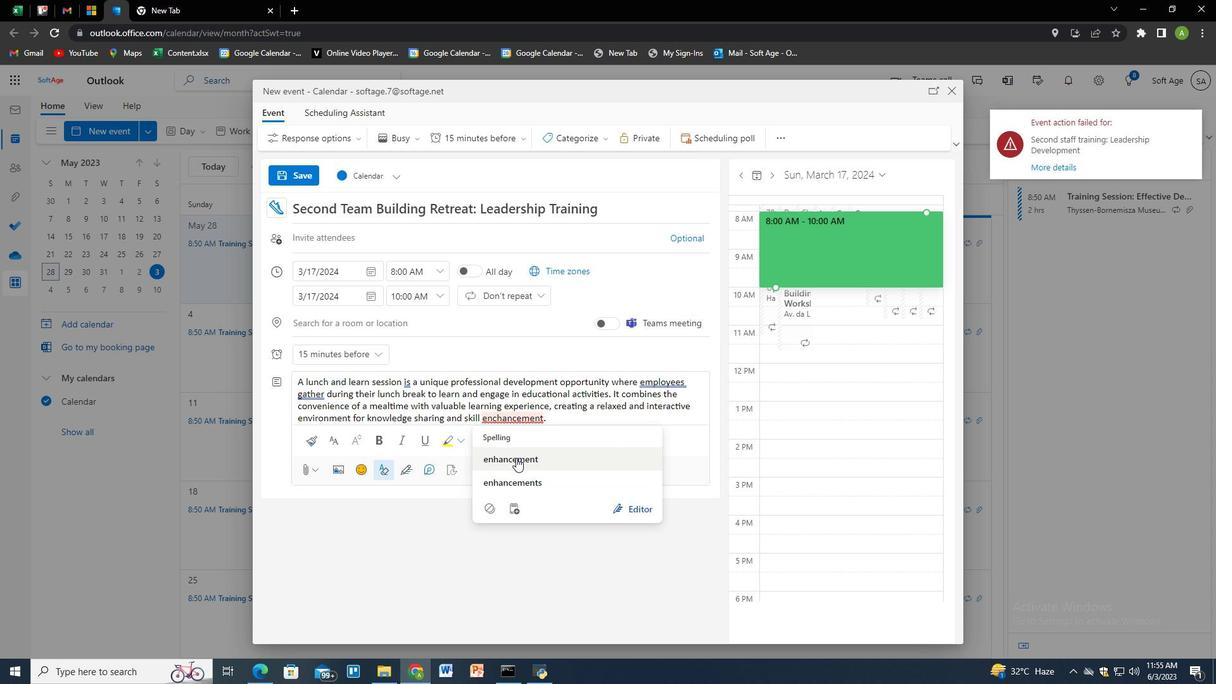 
Action: Mouse moved to (575, 410)
Screenshot: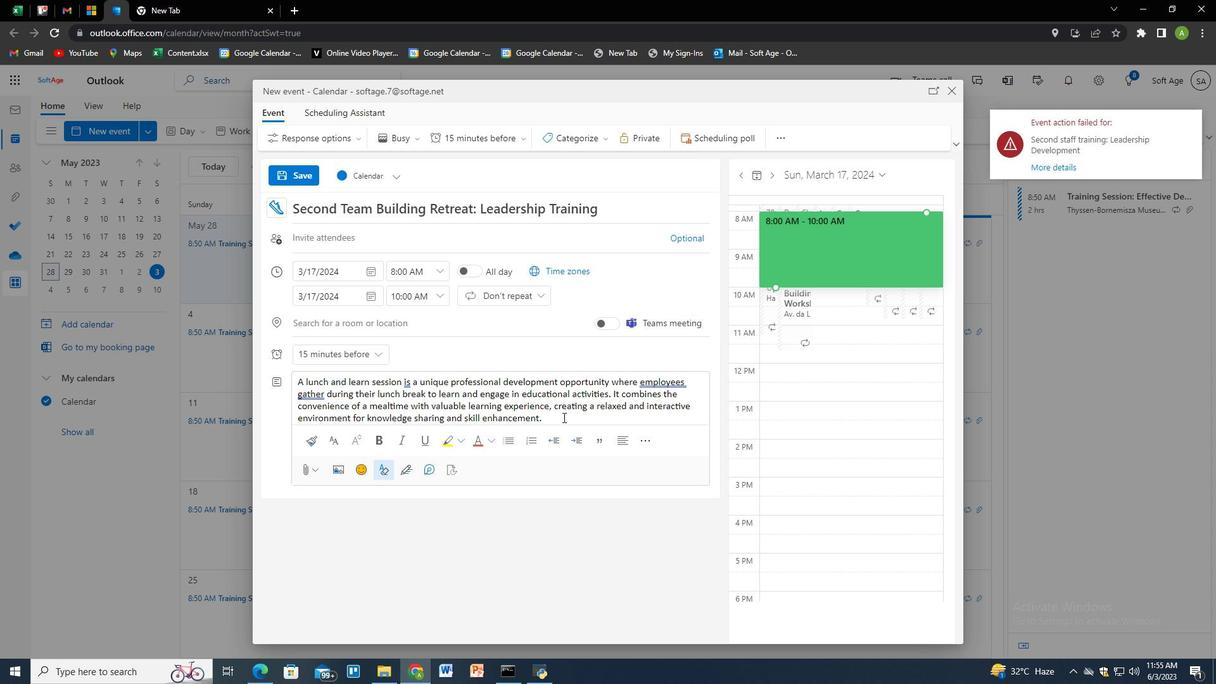 
Action: Mouse pressed left at (575, 410)
Screenshot: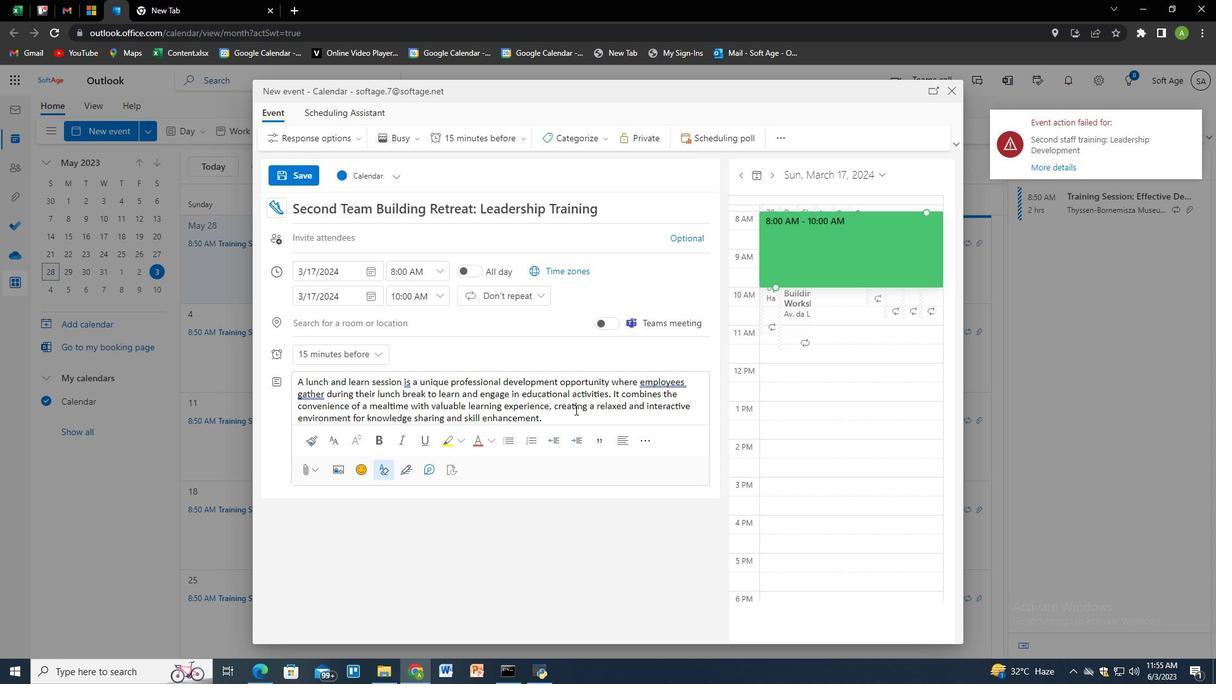 
Action: Mouse moved to (610, 418)
Screenshot: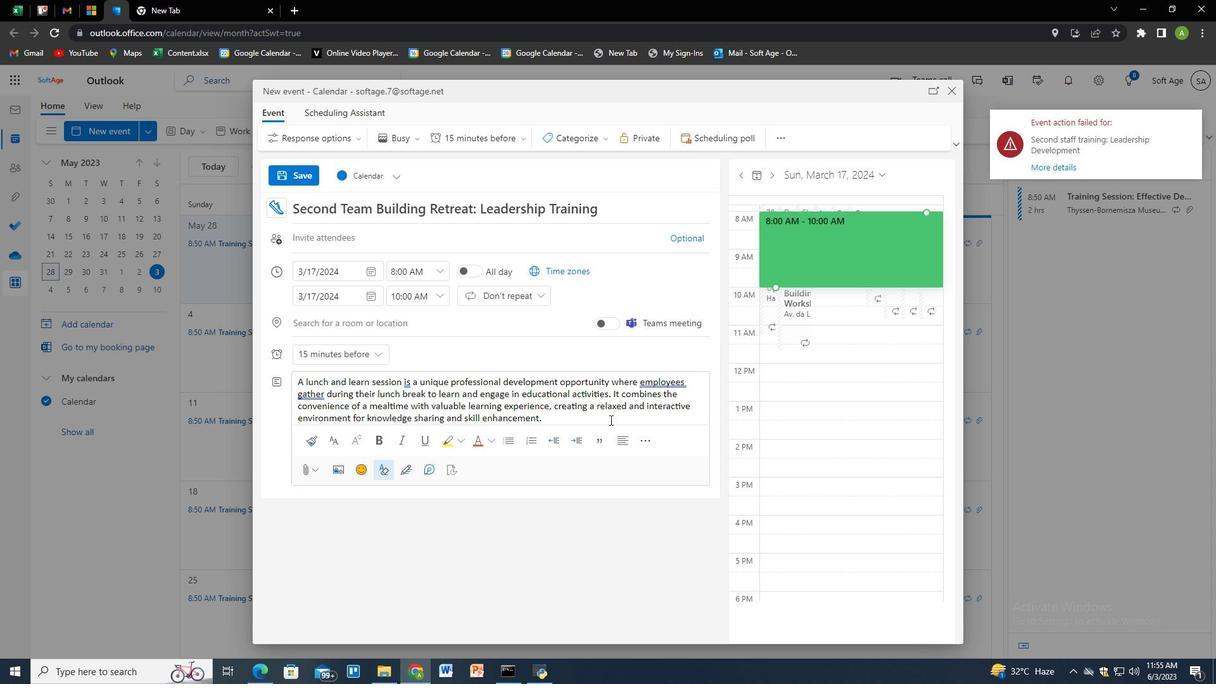 
Action: Mouse scrolled (610, 417) with delta (0, 0)
Screenshot: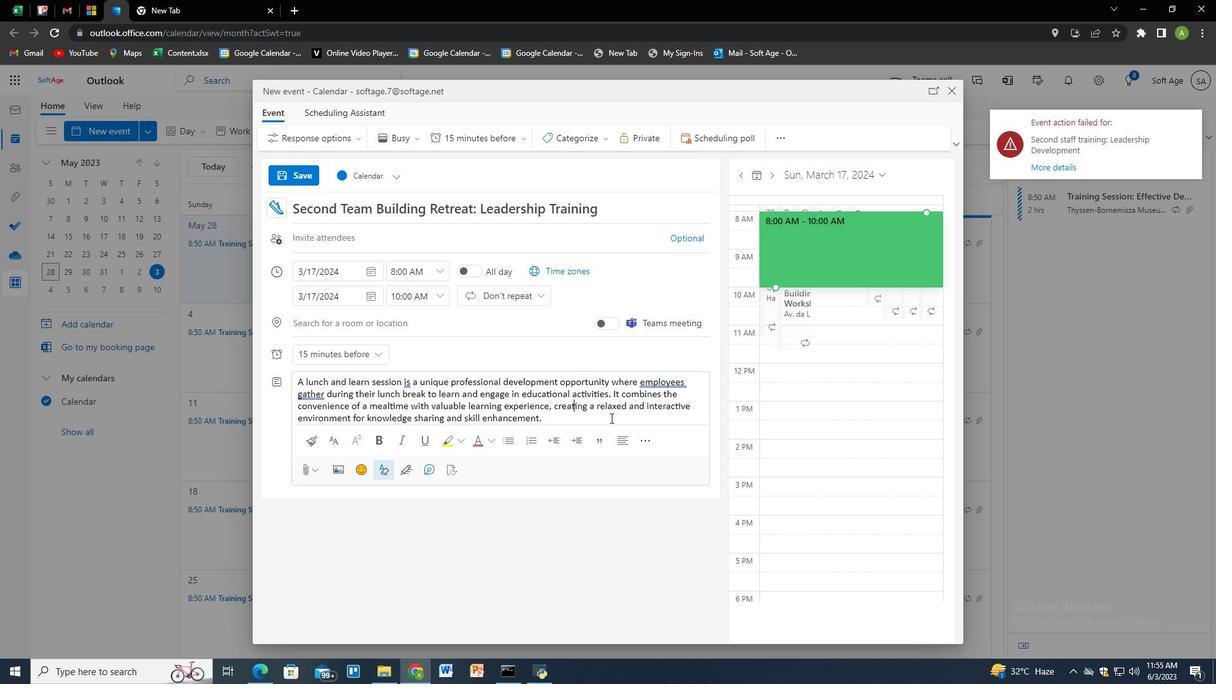 
Action: Mouse scrolled (610, 417) with delta (0, 0)
Screenshot: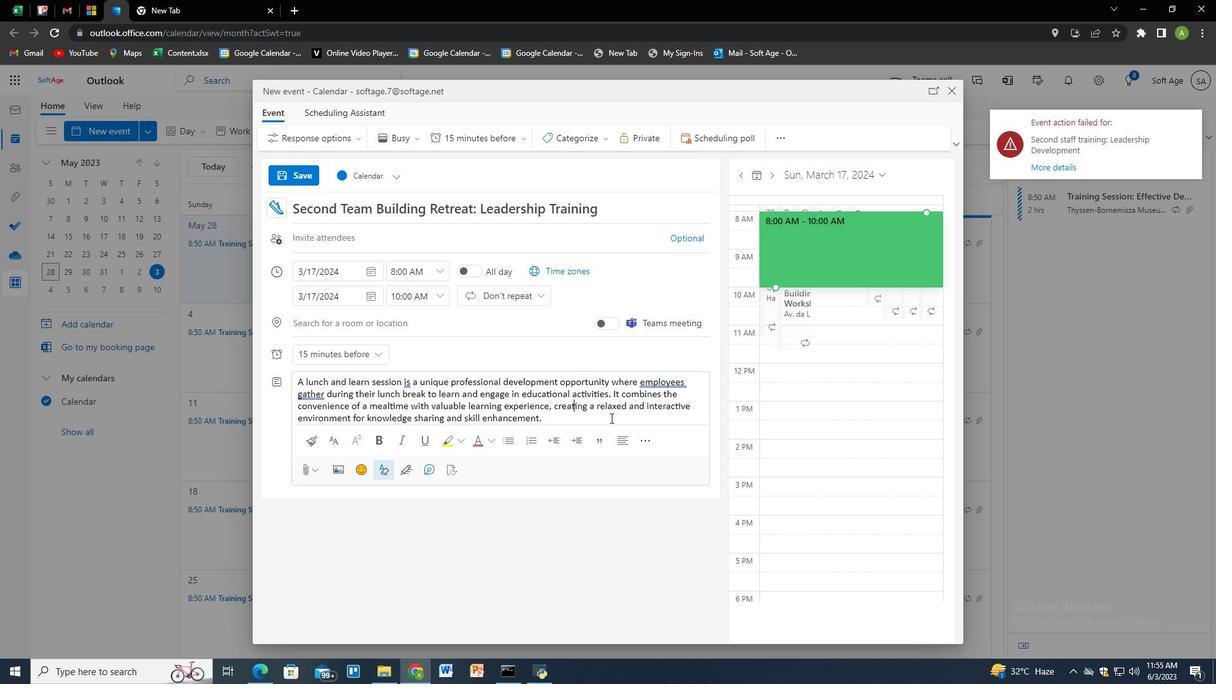 
Action: Mouse scrolled (610, 417) with delta (0, 0)
Screenshot: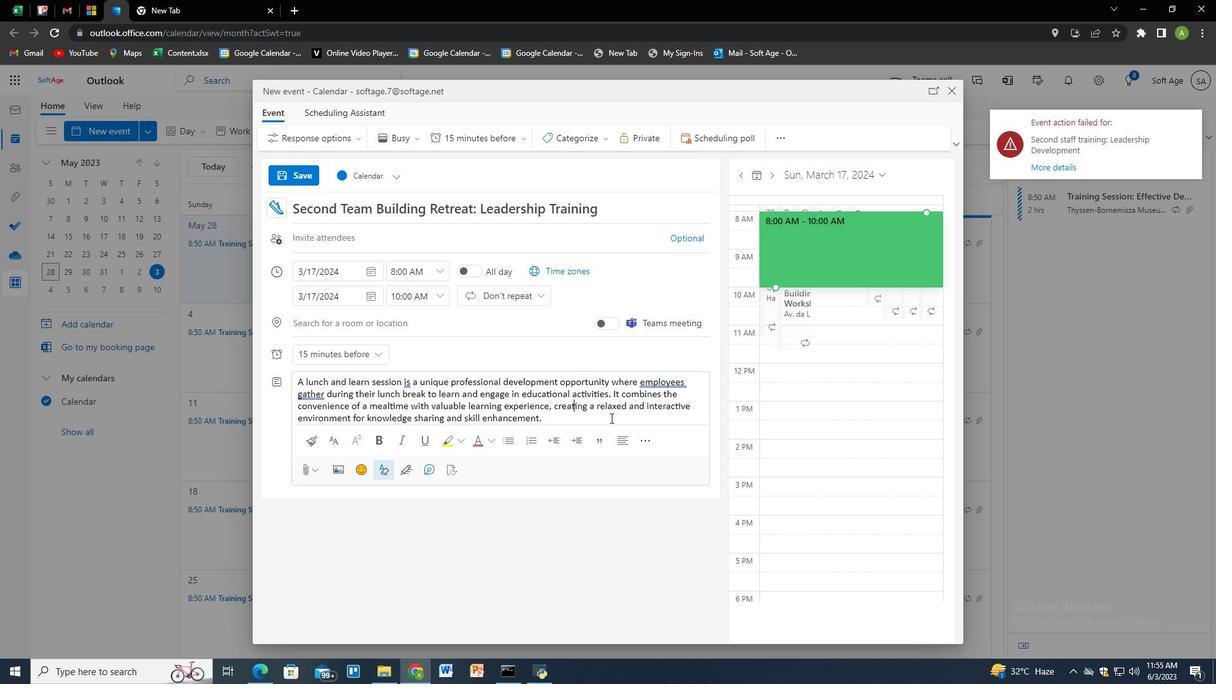 
Action: Mouse moved to (573, 140)
Screenshot: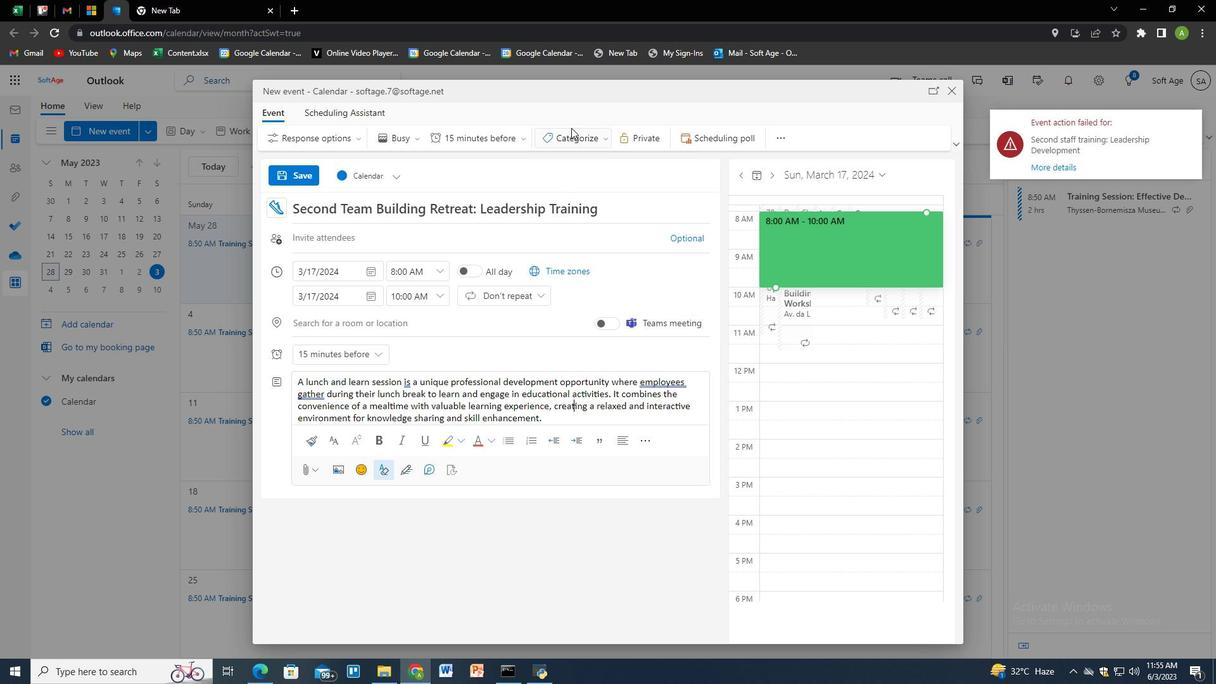 
Action: Mouse pressed left at (573, 140)
Screenshot: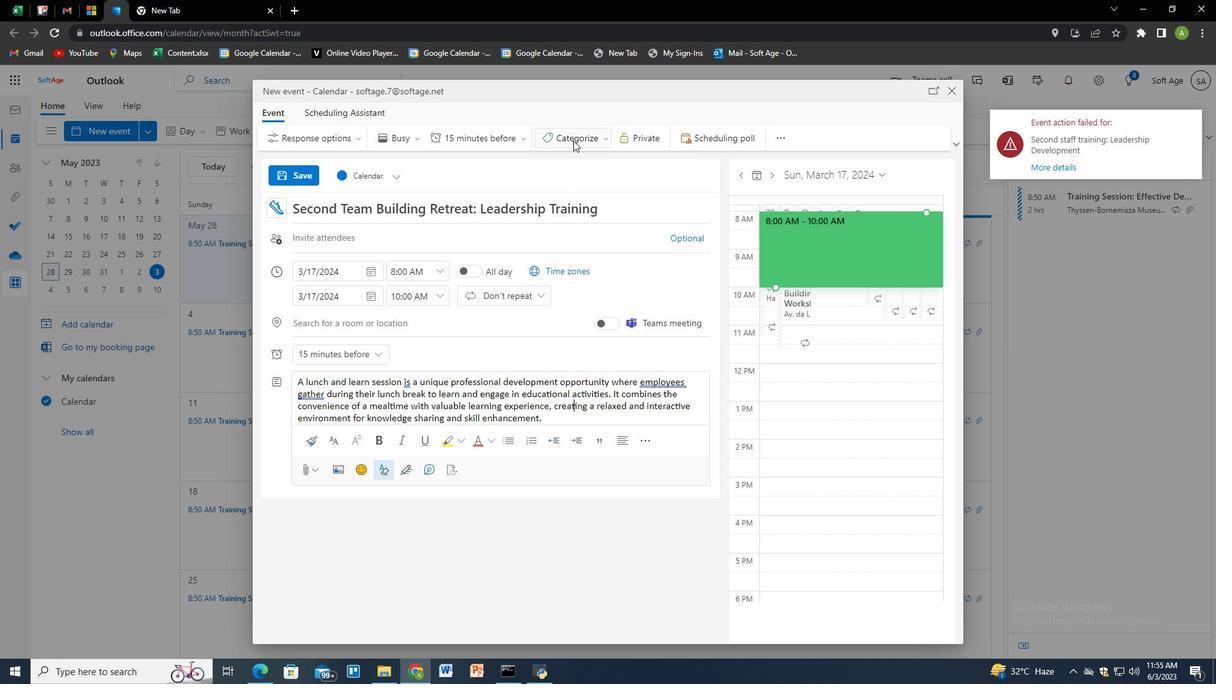 
Action: Mouse moved to (578, 260)
Screenshot: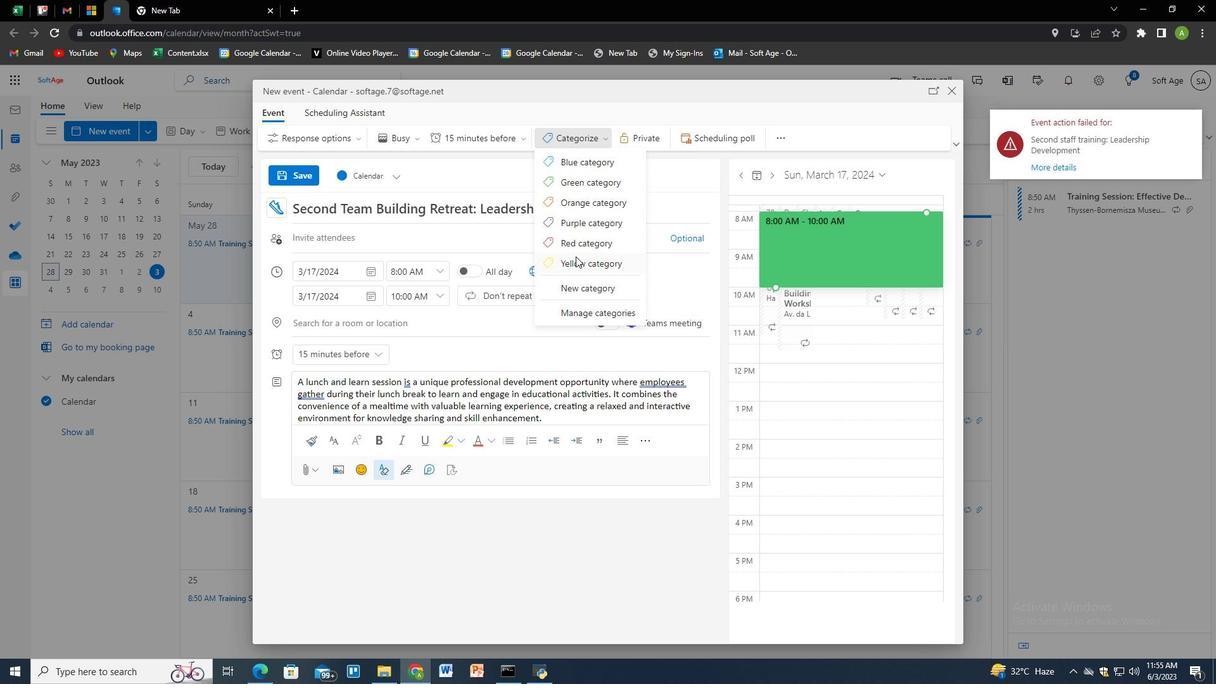 
Action: Mouse pressed left at (578, 260)
Screenshot: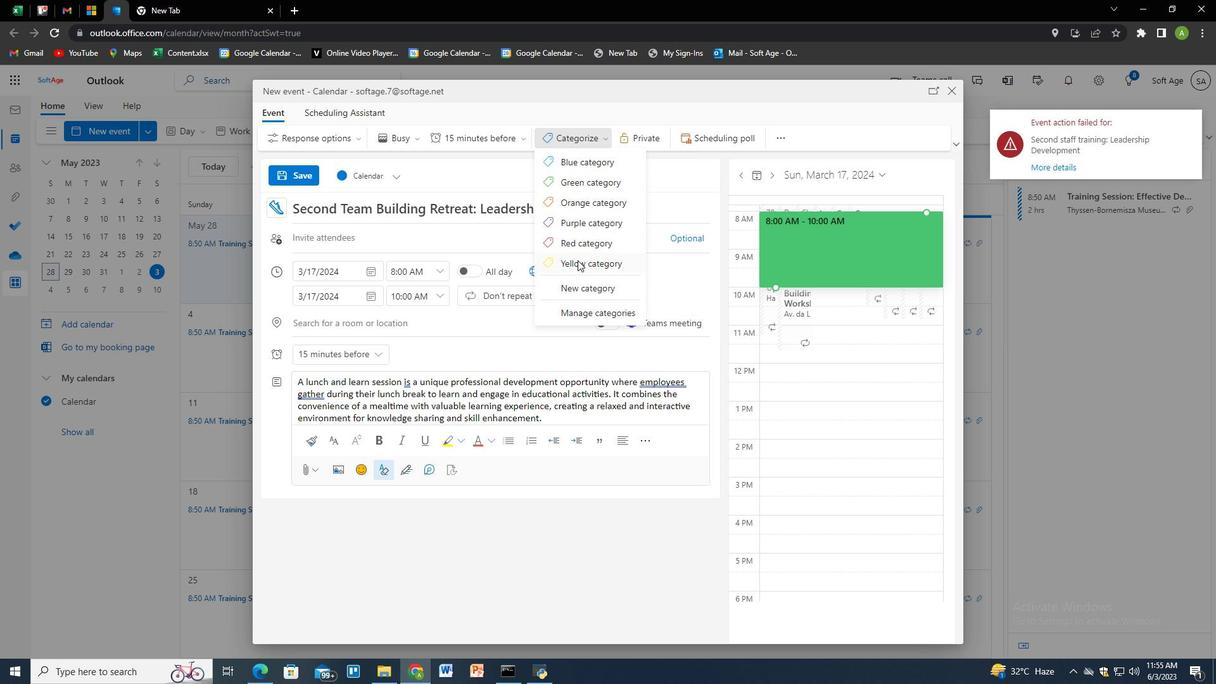 
Action: Mouse moved to (329, 318)
Screenshot: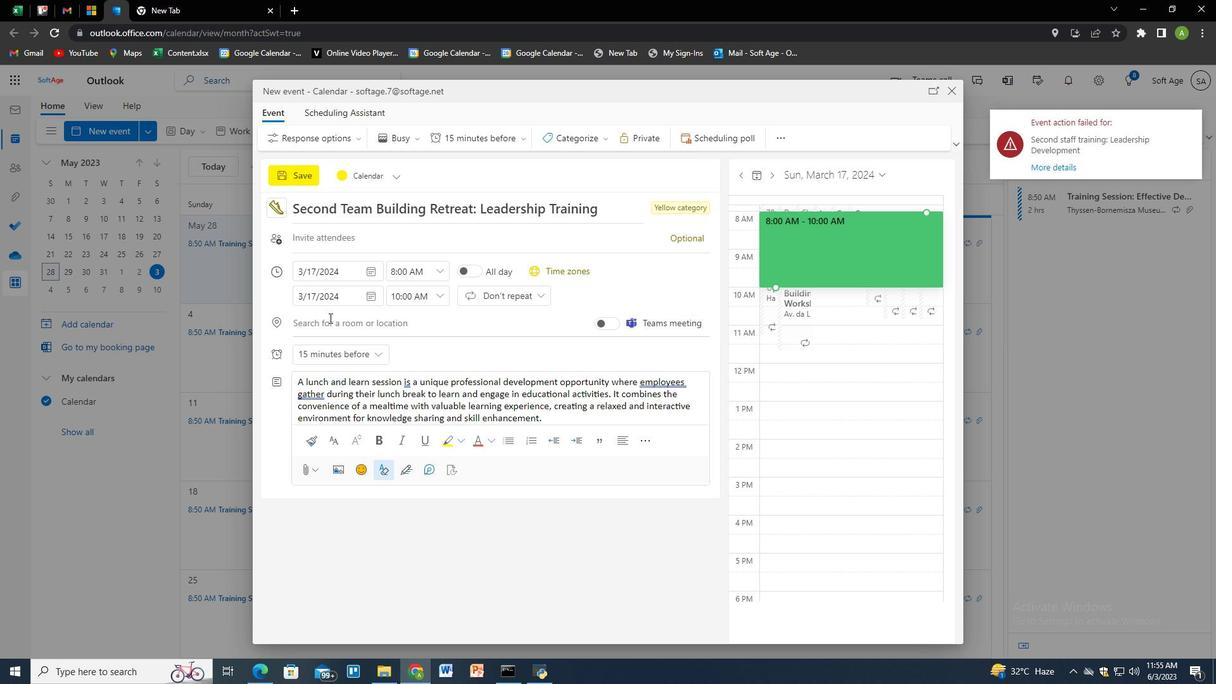 
Action: Mouse pressed left at (329, 318)
Screenshot: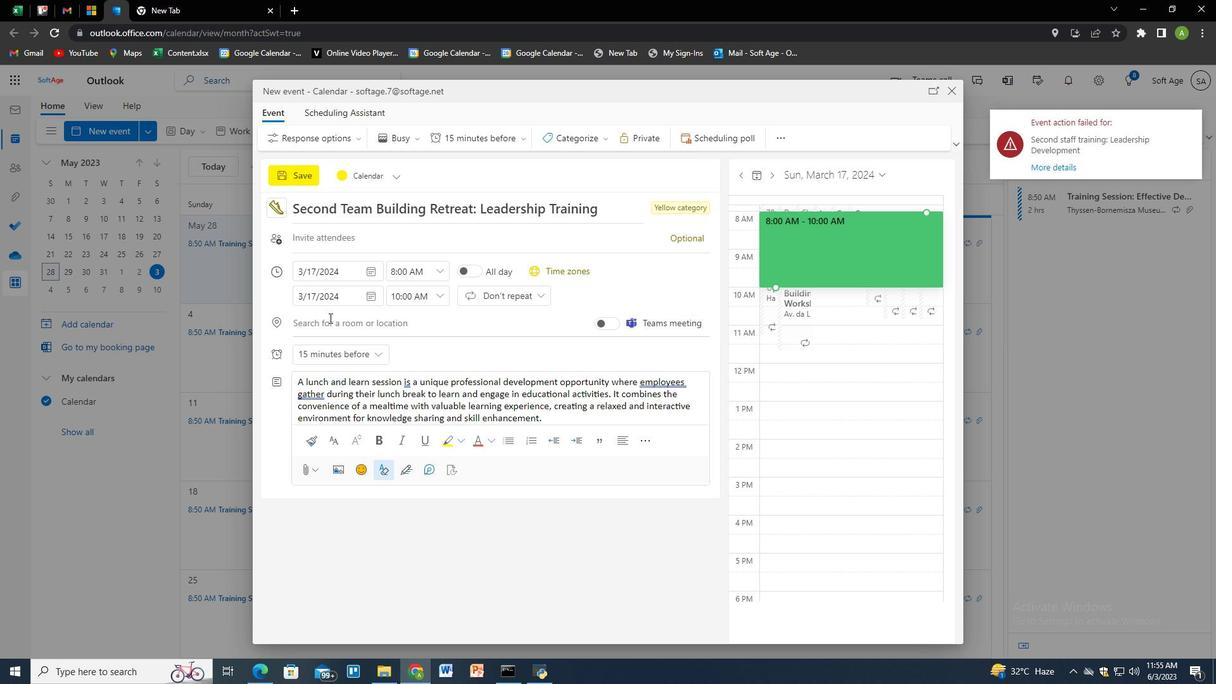 
Action: Key pressed 654<Key.space><Key.shift>Marais<Key.space><Key.shift>District,<Key.space><Key.shift><Key.shift><Key.shift>Paris,<Key.space><Key.shift>France,<Key.down><Key.enter>
Screenshot: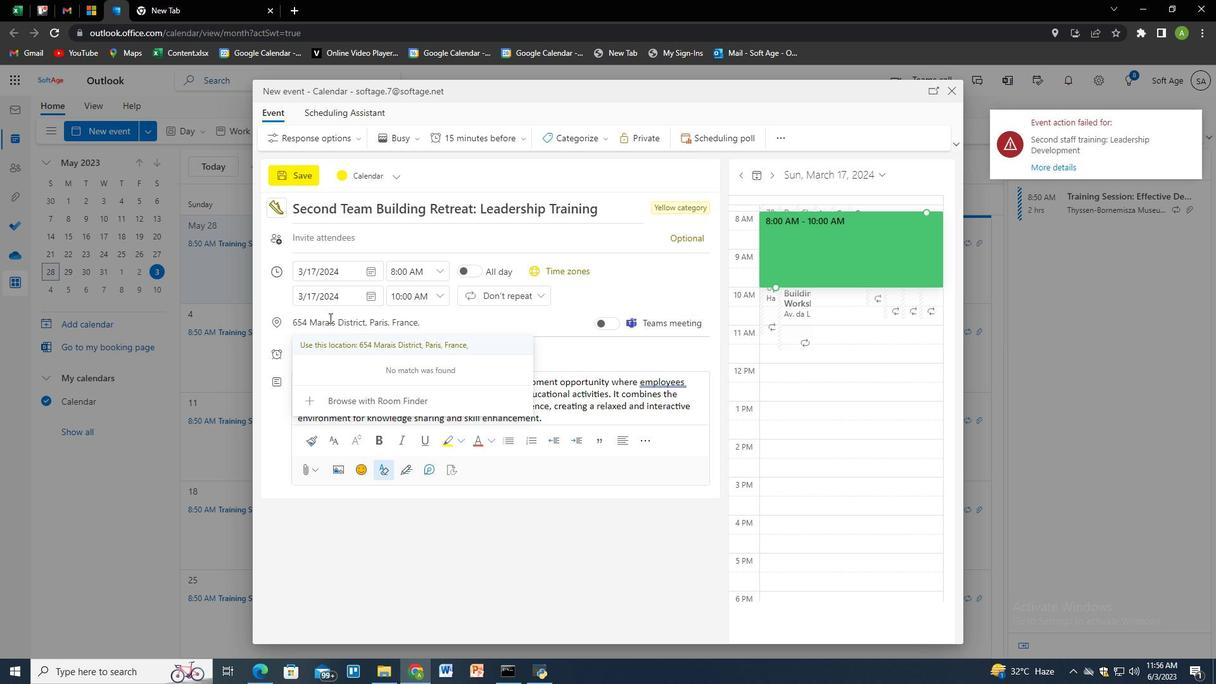 
Action: Mouse moved to (377, 247)
Screenshot: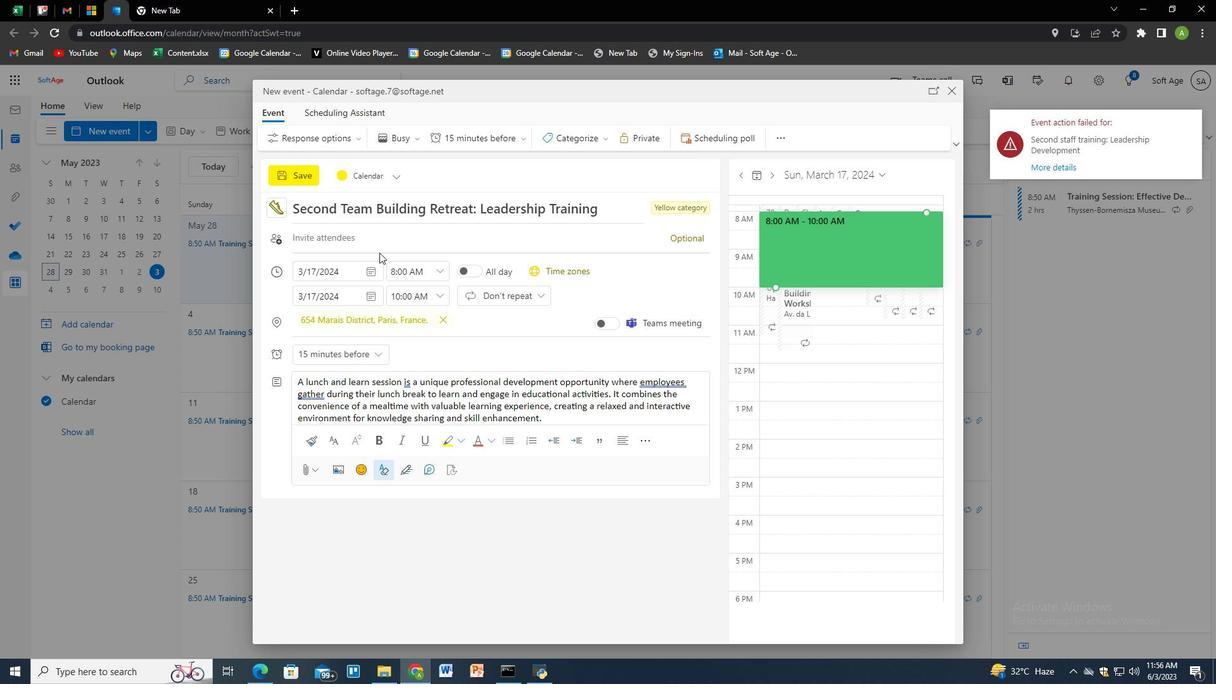 
Action: Mouse pressed left at (377, 247)
Screenshot: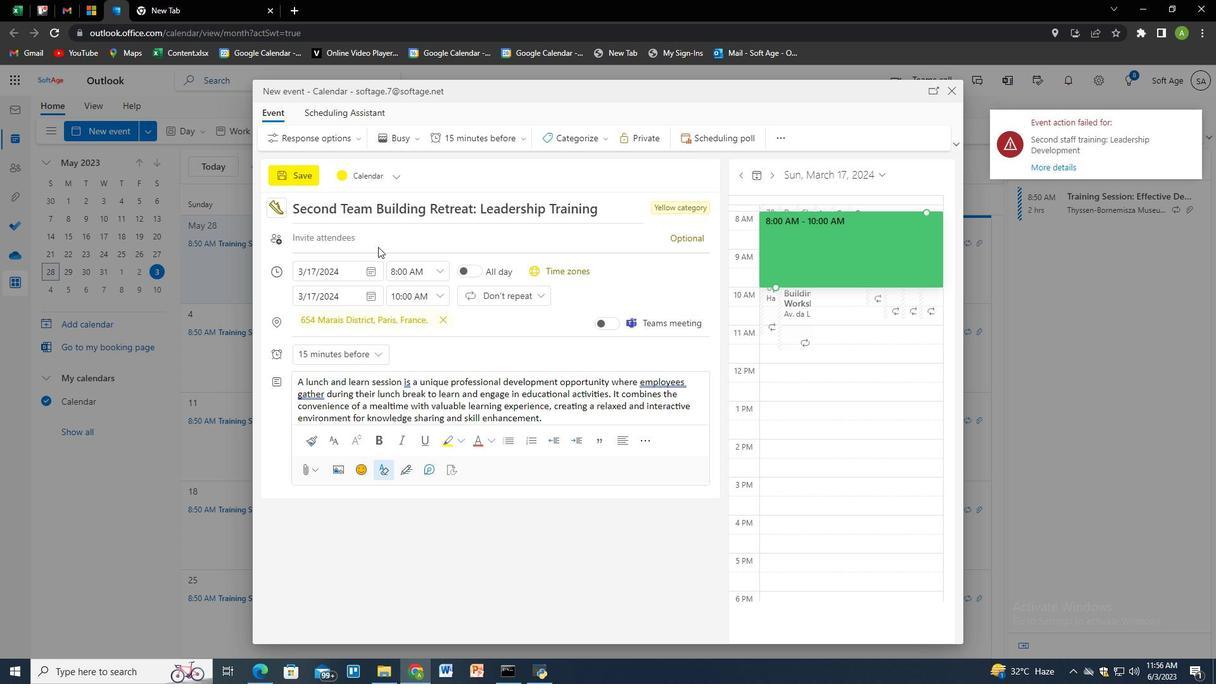 
Action: Mouse moved to (377, 239)
Screenshot: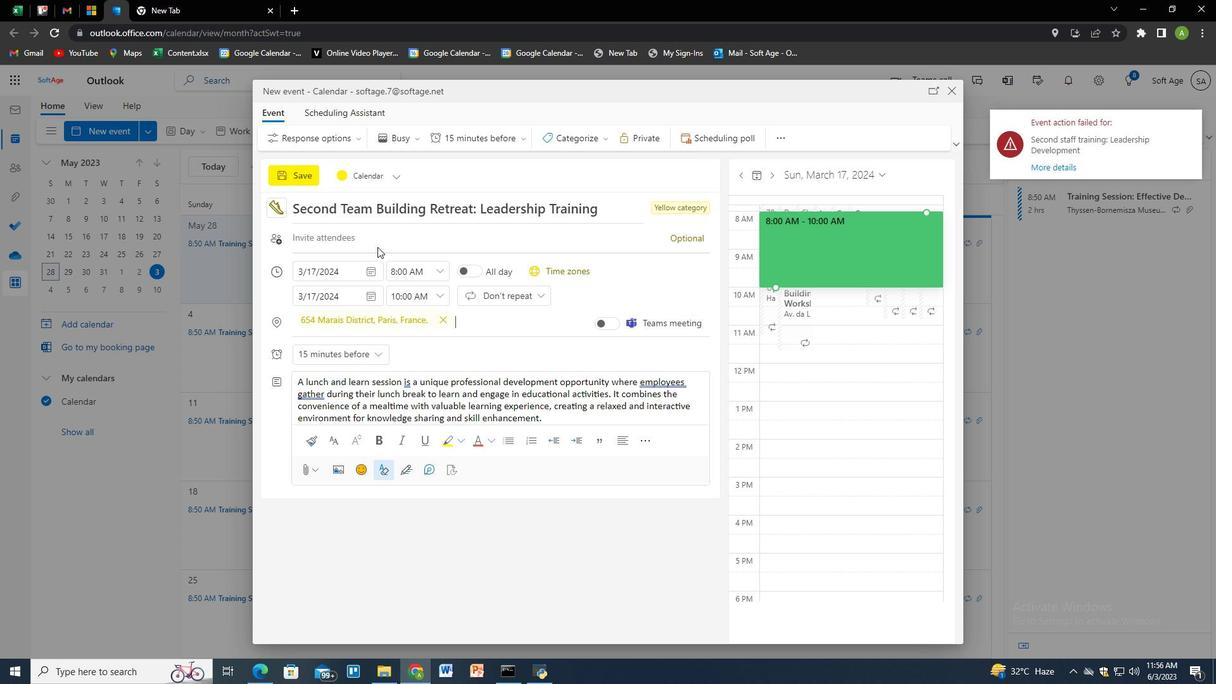 
Action: Mouse pressed left at (377, 239)
Screenshot: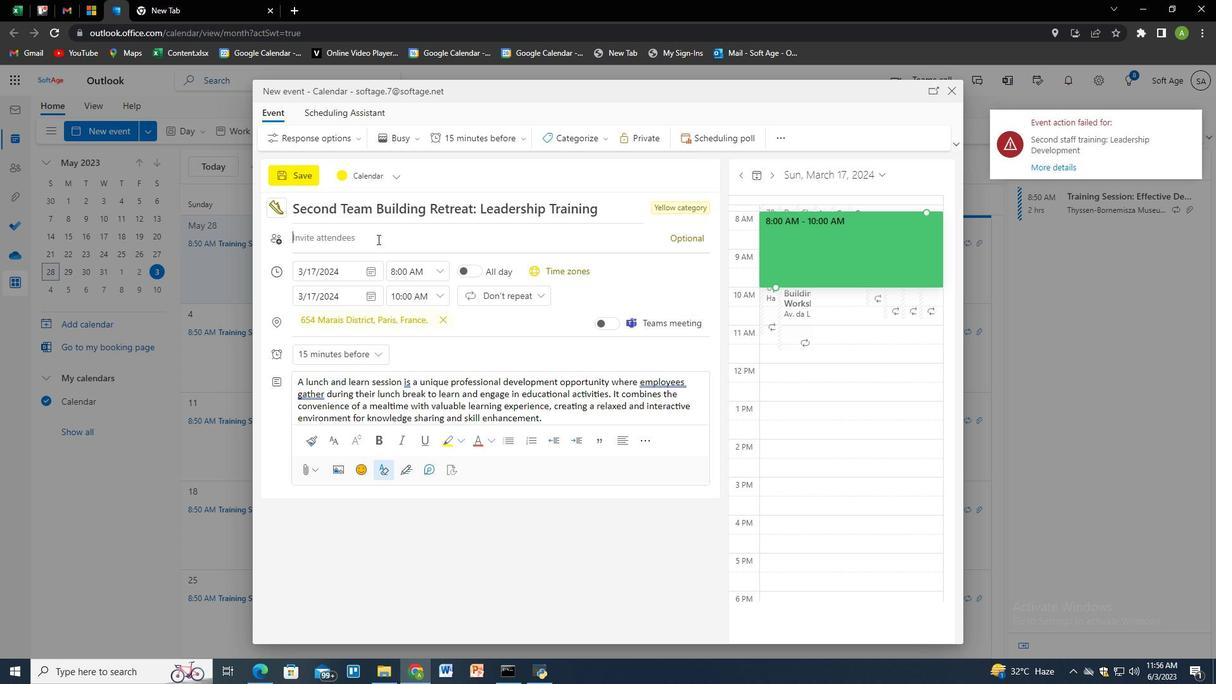
Action: Key pressed softage.
Screenshot: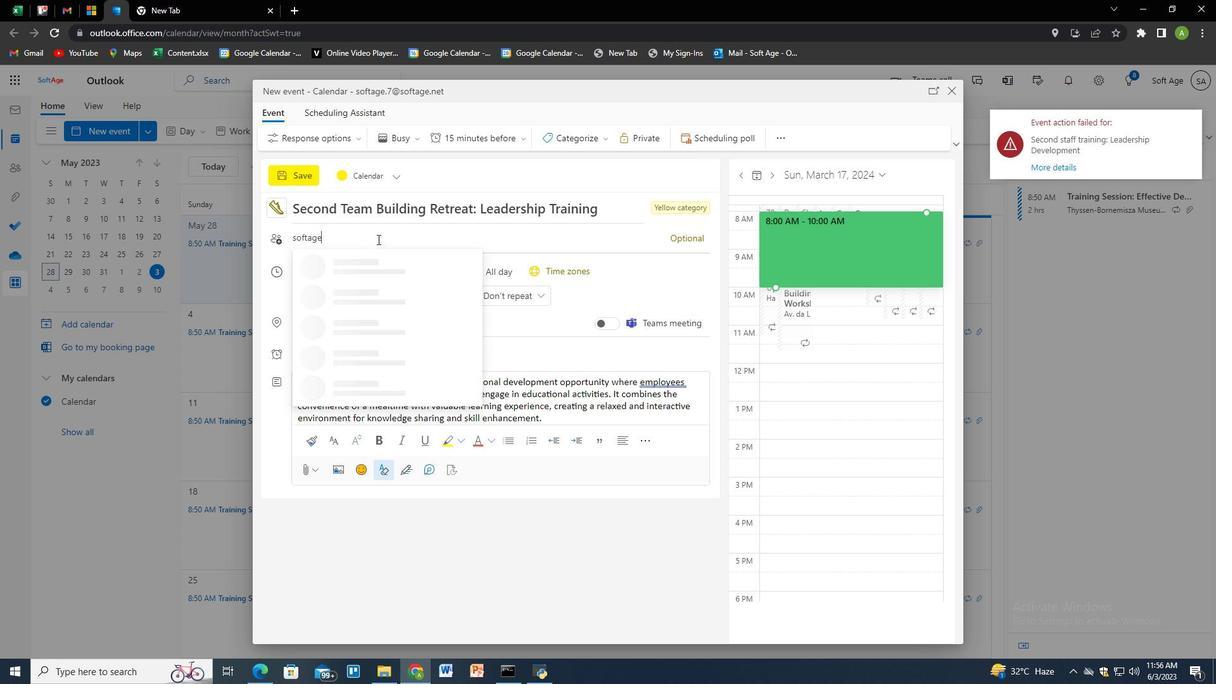 
Action: Mouse moved to (377, 238)
Screenshot: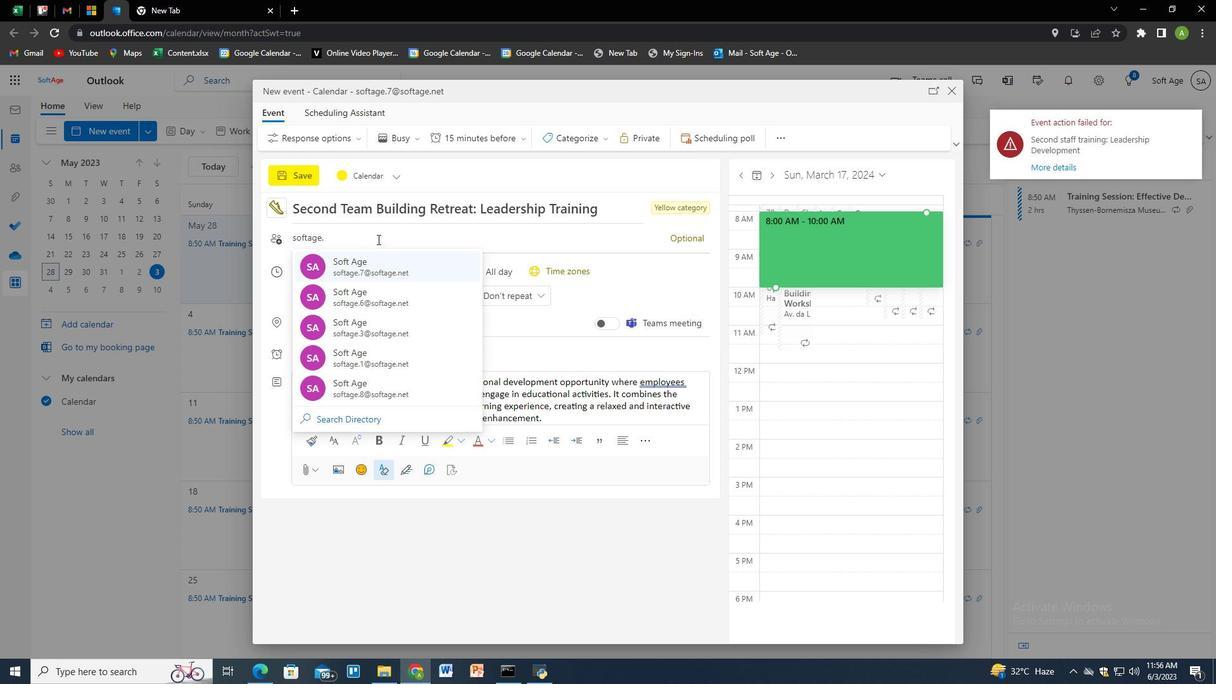 
Action: Key pressed 5<Key.shift><Key.shift><Key.shift>@softage.net<Key.enter>softage.1<Key.shift>@softage.net<Key.enter>
Screenshot: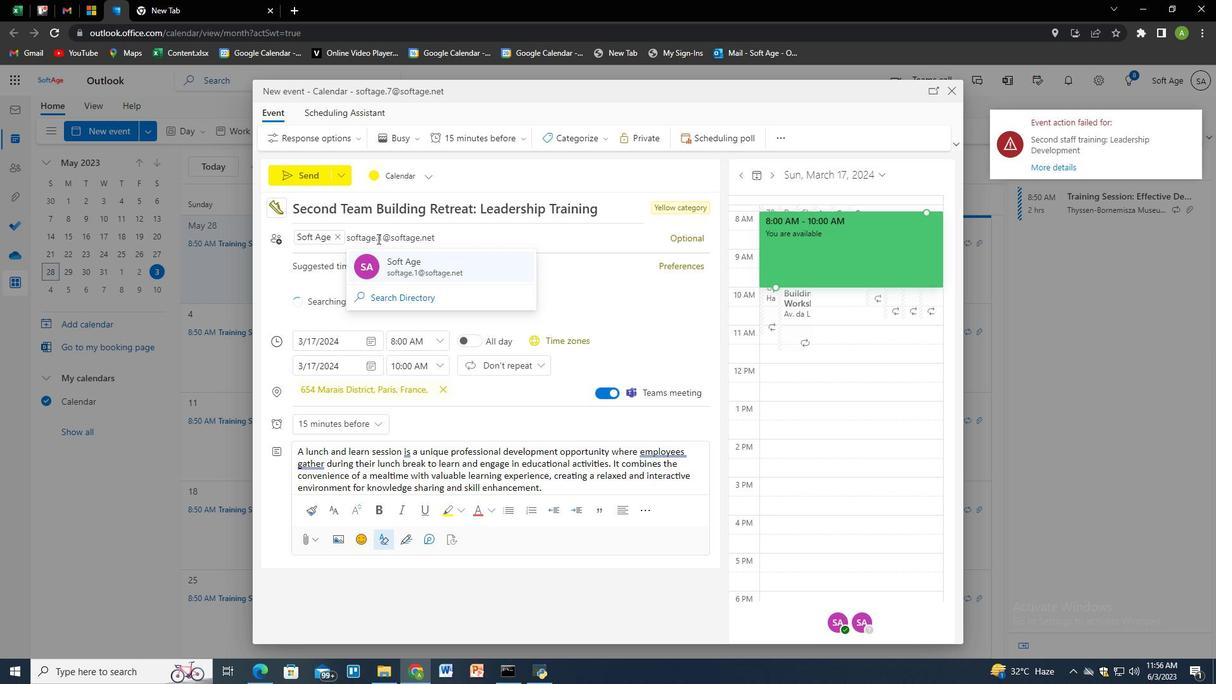 
Action: Mouse moved to (454, 138)
Screenshot: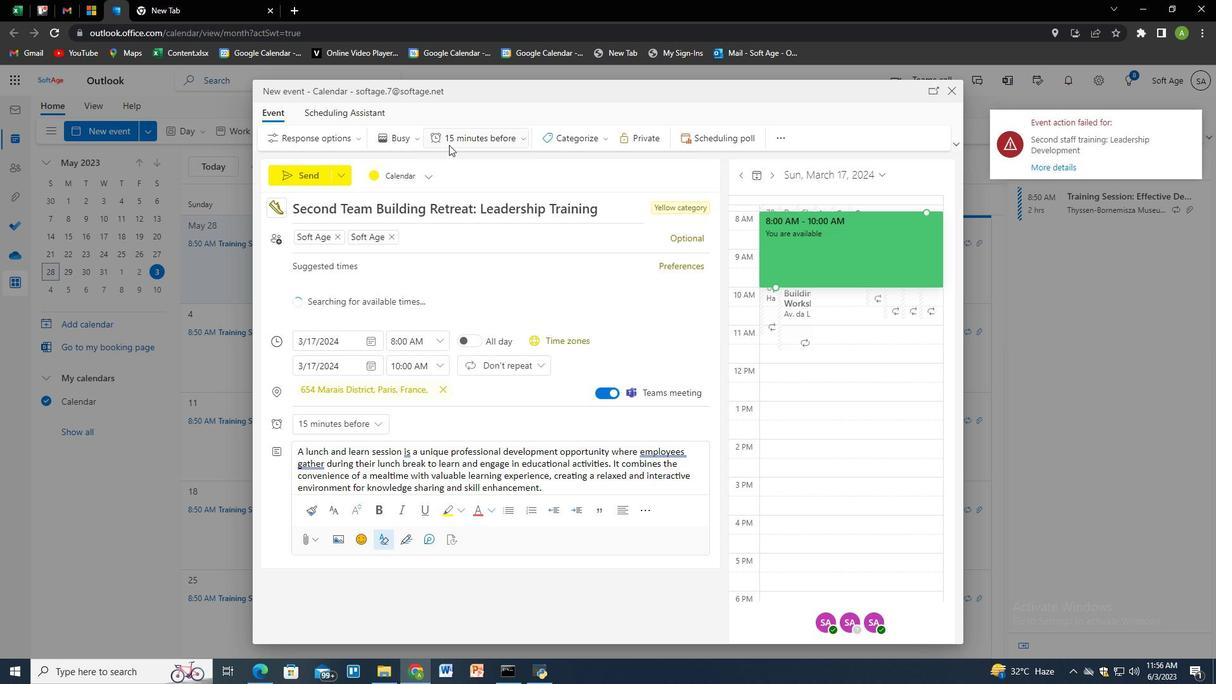 
Action: Mouse pressed left at (454, 138)
Screenshot: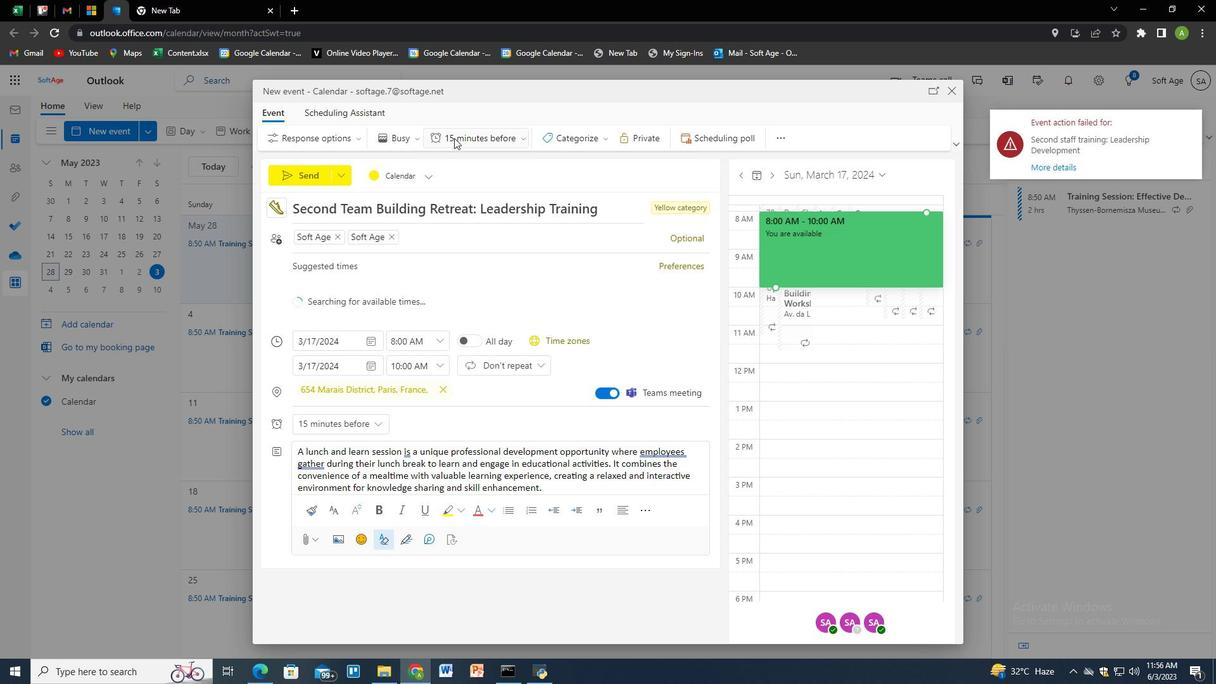 
Action: Mouse moved to (572, 285)
Screenshot: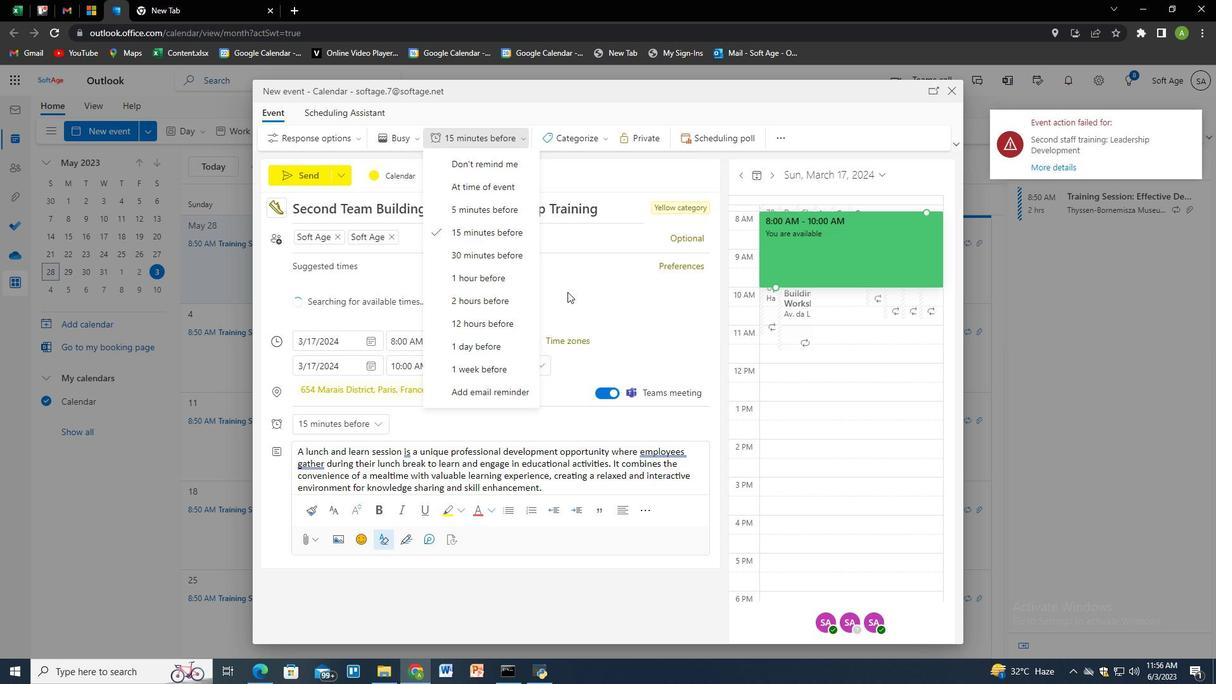
Action: Mouse pressed left at (572, 285)
Screenshot: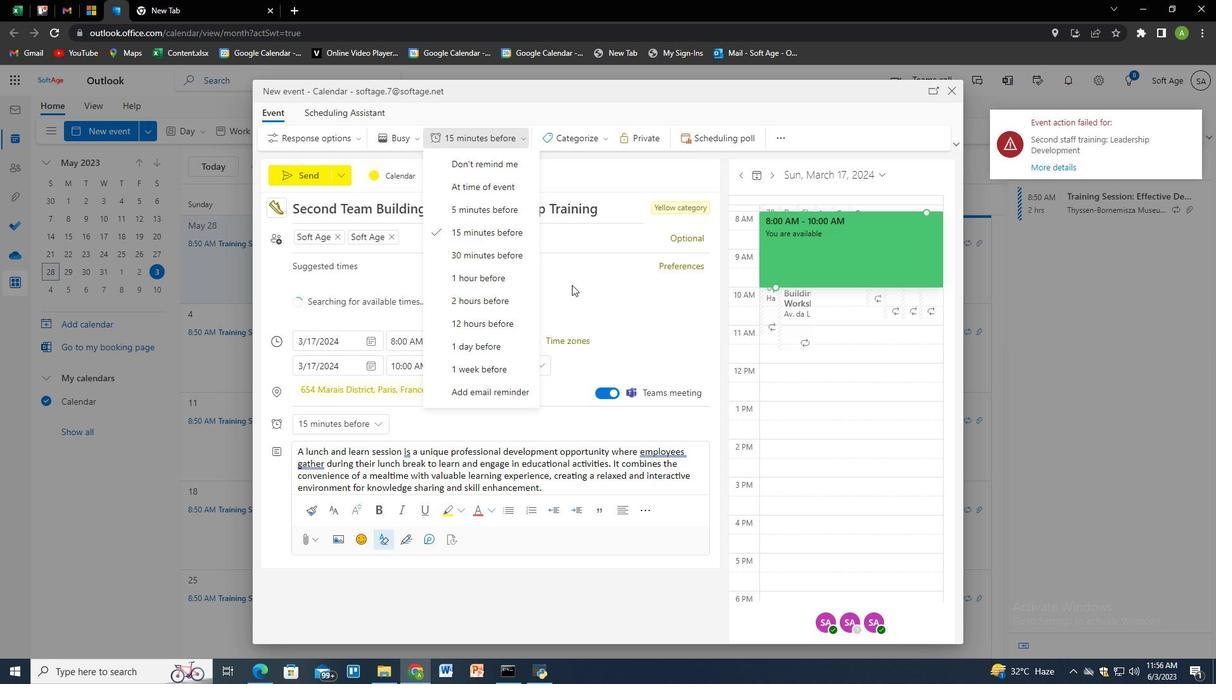 
Action: Mouse moved to (306, 181)
Screenshot: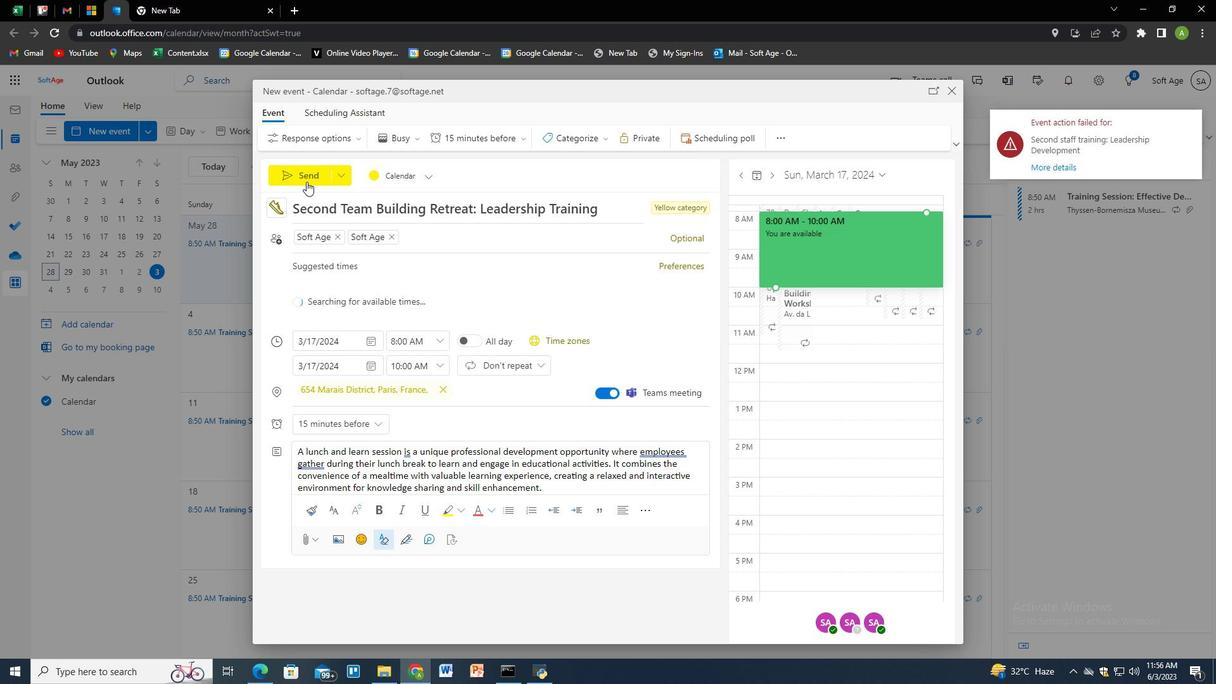 
Action: Mouse pressed left at (306, 181)
Screenshot: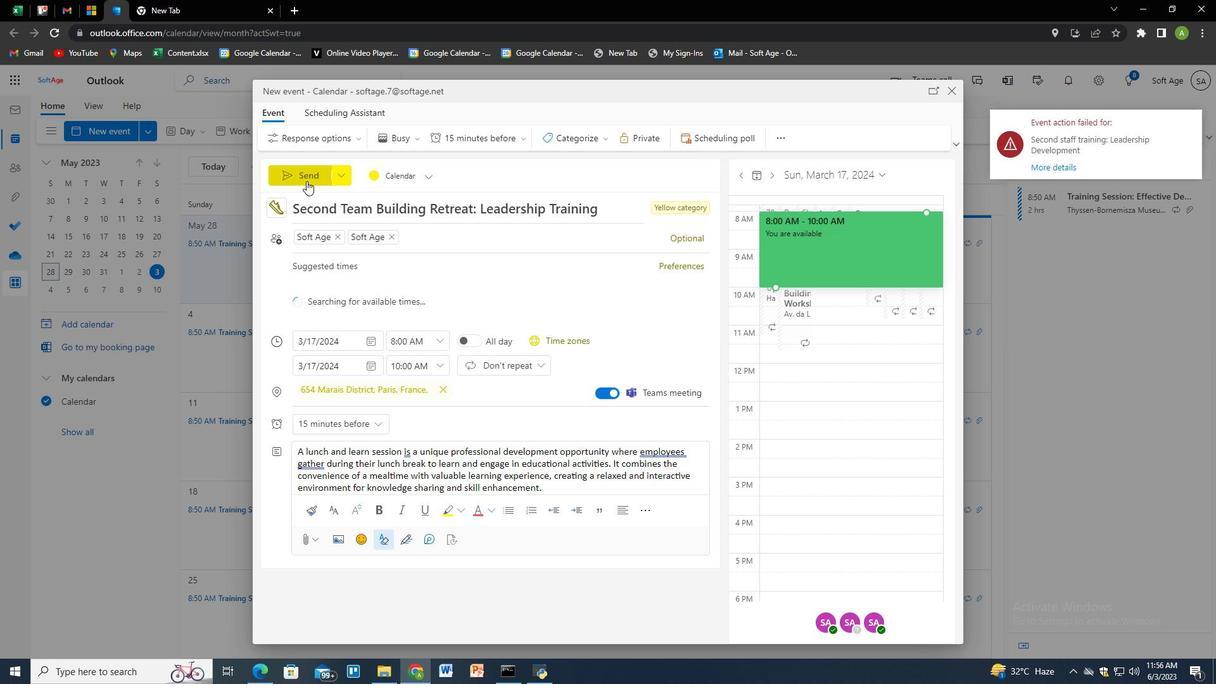 
Action: Mouse moved to (583, 311)
Screenshot: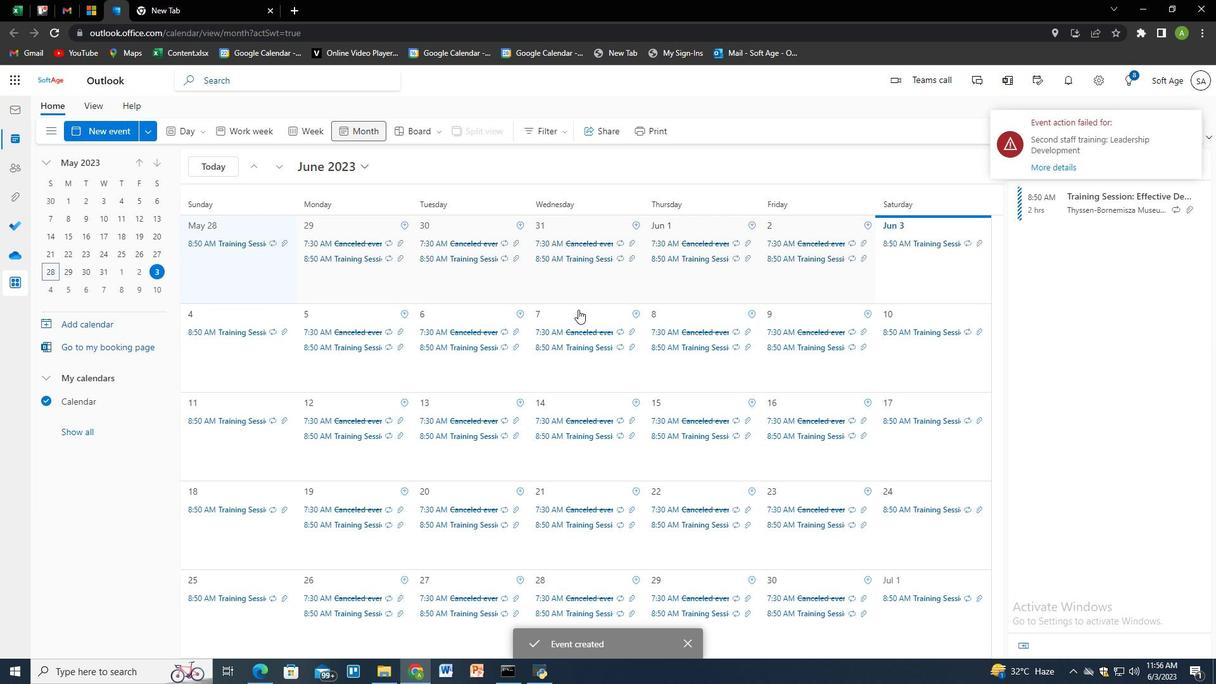 
